Task: Use iCloud Album Sharing to collaborate on a community mural project.
Action: Mouse moved to (354, 239)
Screenshot: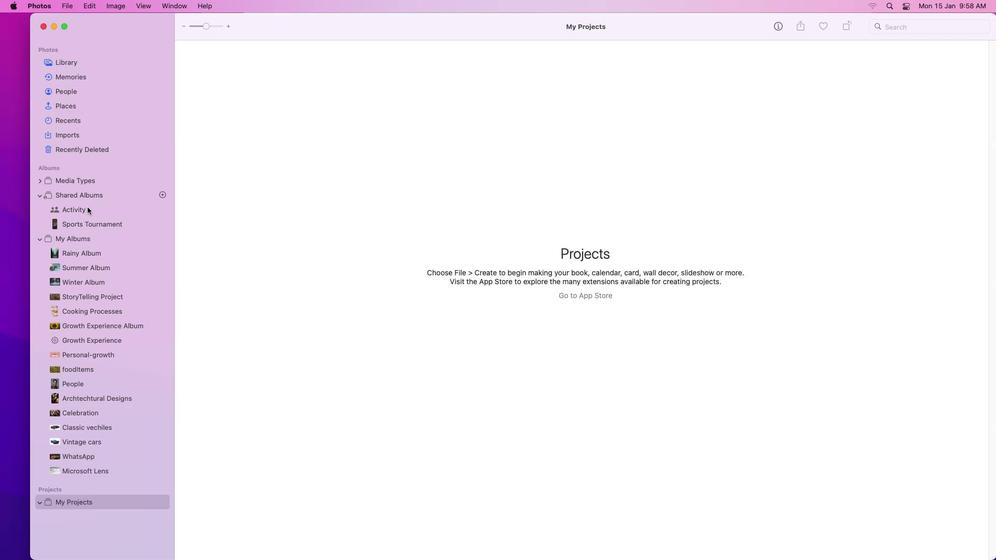 
Action: Mouse scrolled (354, 239) with delta (0, 0)
Screenshot: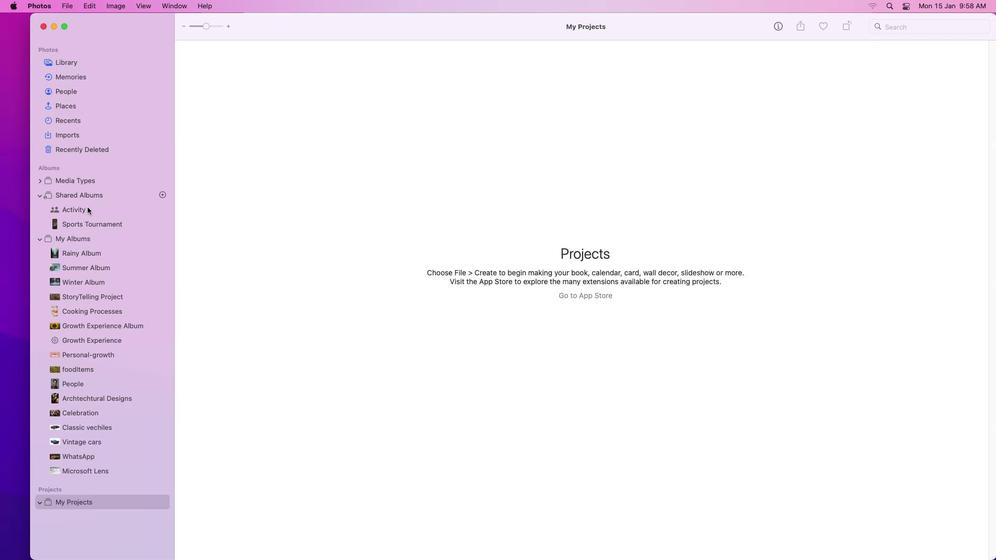 
Action: Mouse scrolled (354, 239) with delta (0, 0)
Screenshot: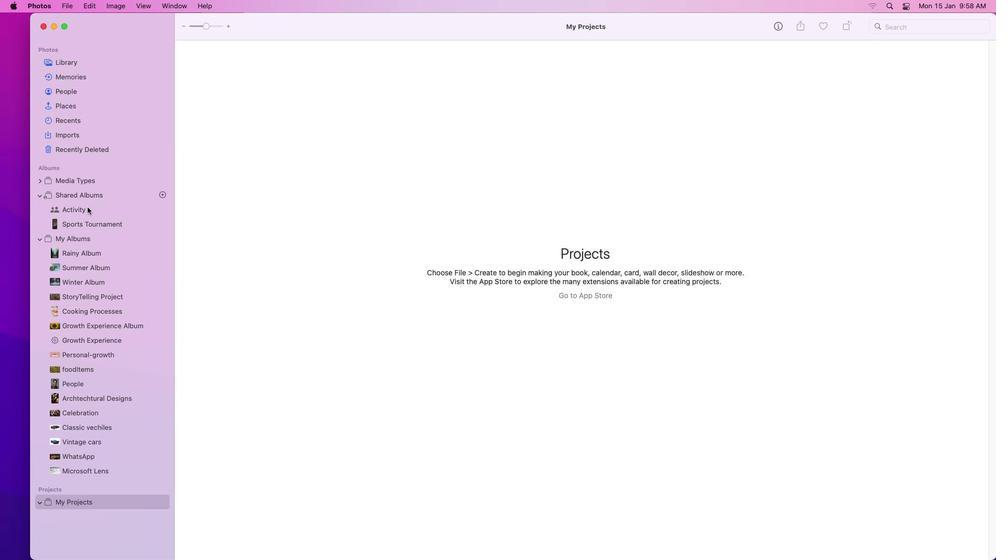 
Action: Mouse scrolled (354, 239) with delta (0, 0)
Screenshot: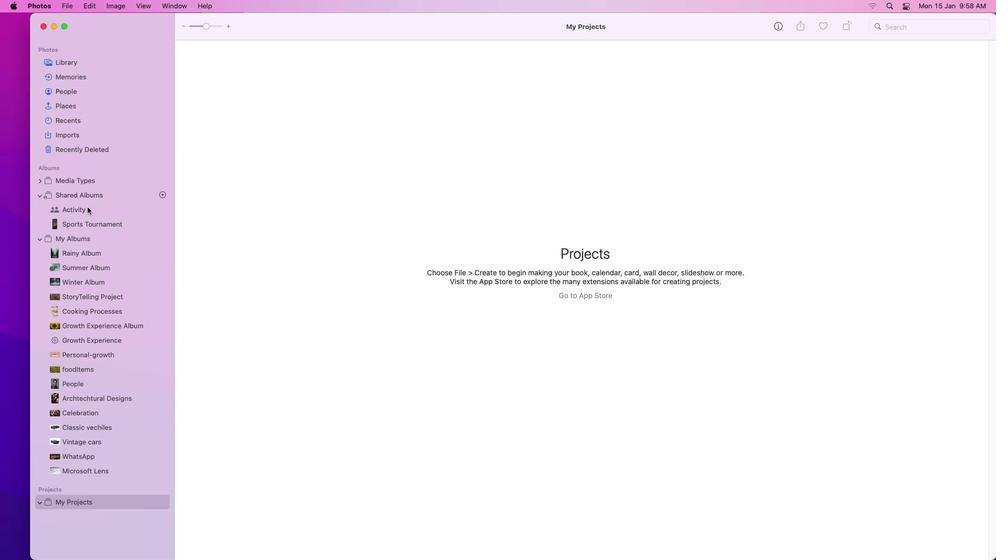 
Action: Mouse scrolled (354, 239) with delta (0, 1)
Screenshot: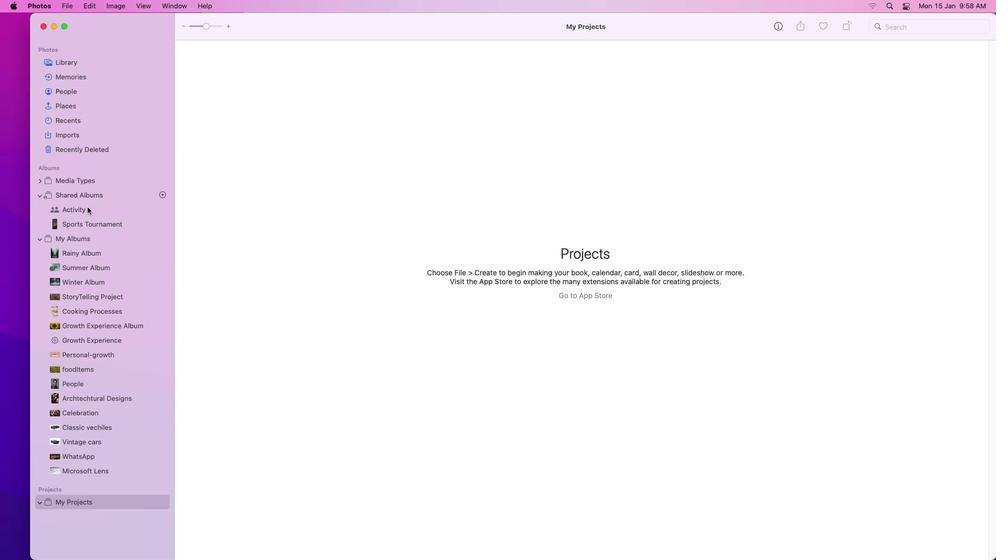 
Action: Mouse scrolled (354, 239) with delta (0, 1)
Screenshot: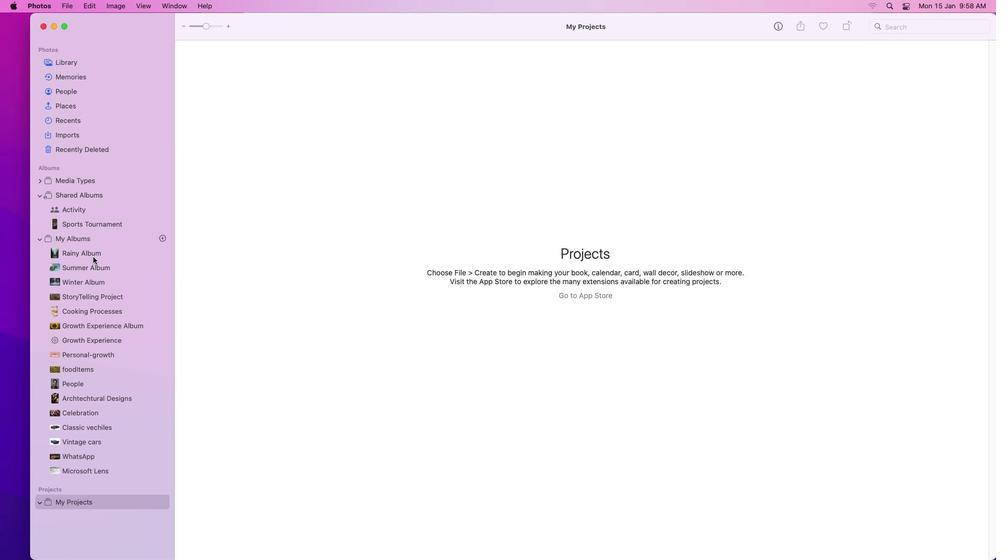 
Action: Mouse scrolled (354, 239) with delta (0, 2)
Screenshot: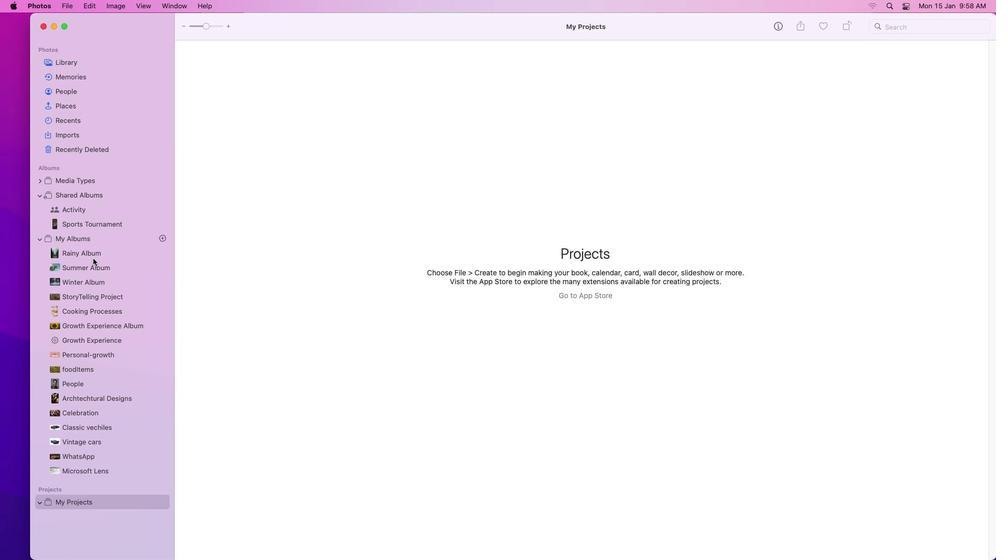 
Action: Mouse moved to (99, 136)
Screenshot: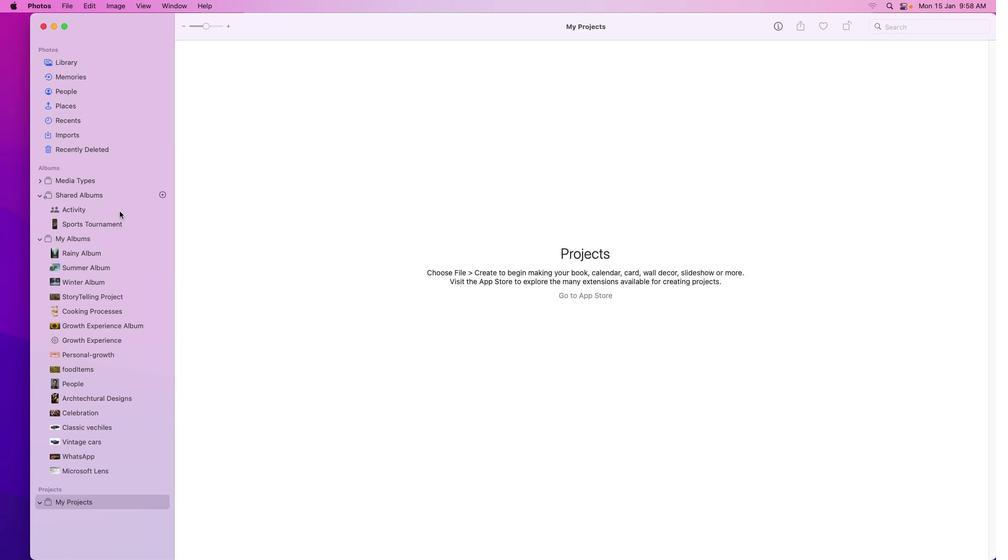 
Action: Mouse pressed left at (99, 136)
Screenshot: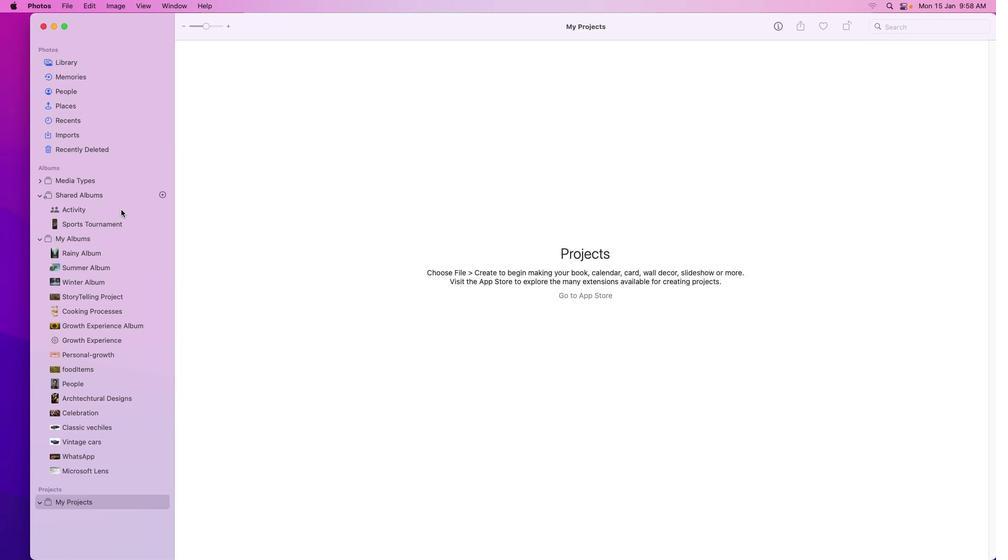 
Action: Mouse moved to (159, 191)
Screenshot: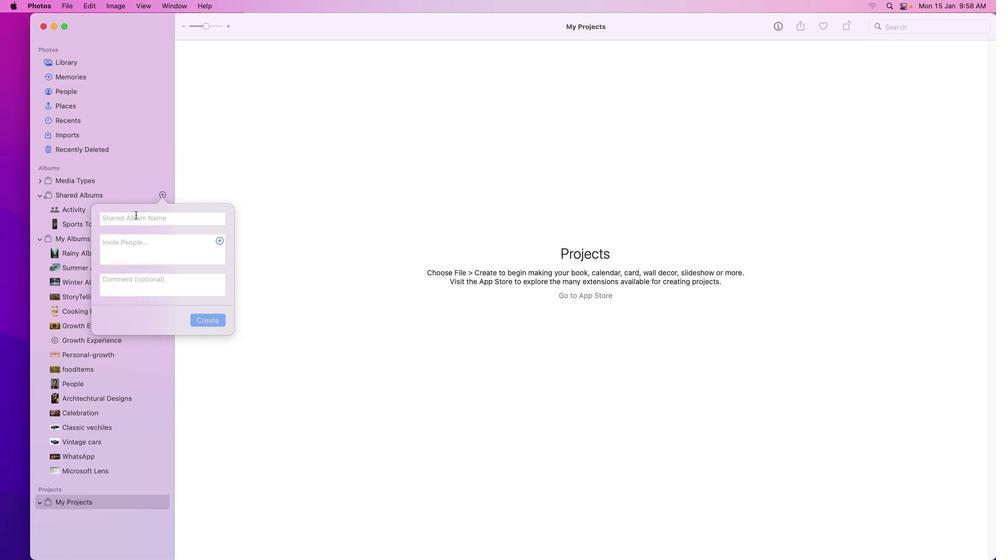 
Action: Mouse pressed left at (159, 191)
Screenshot: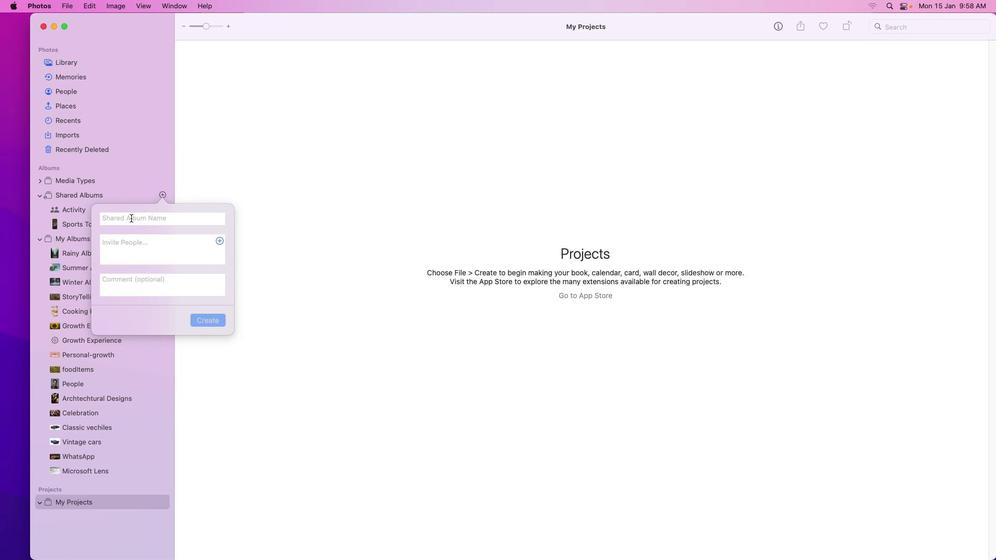 
Action: Mouse moved to (128, 218)
Screenshot: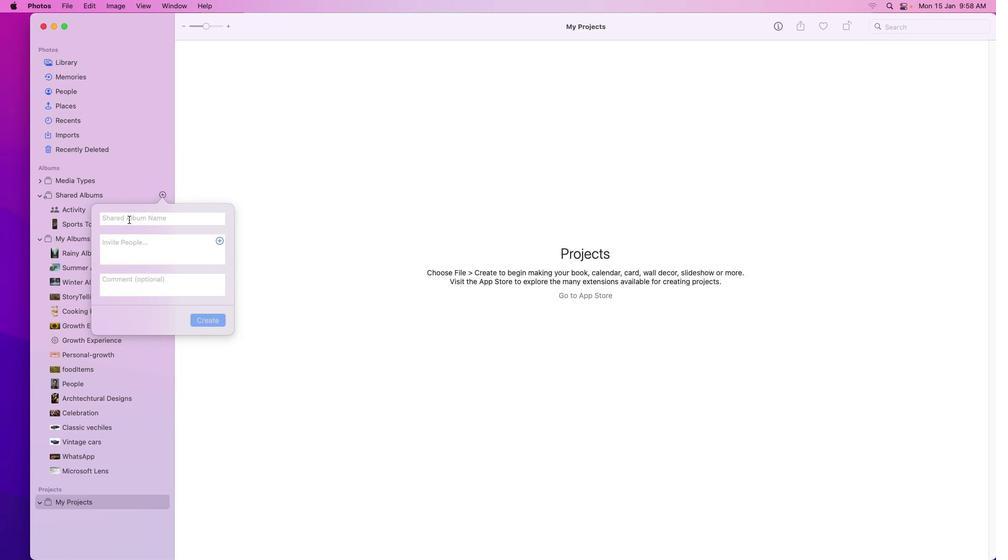 
Action: Mouse pressed left at (128, 218)
Screenshot: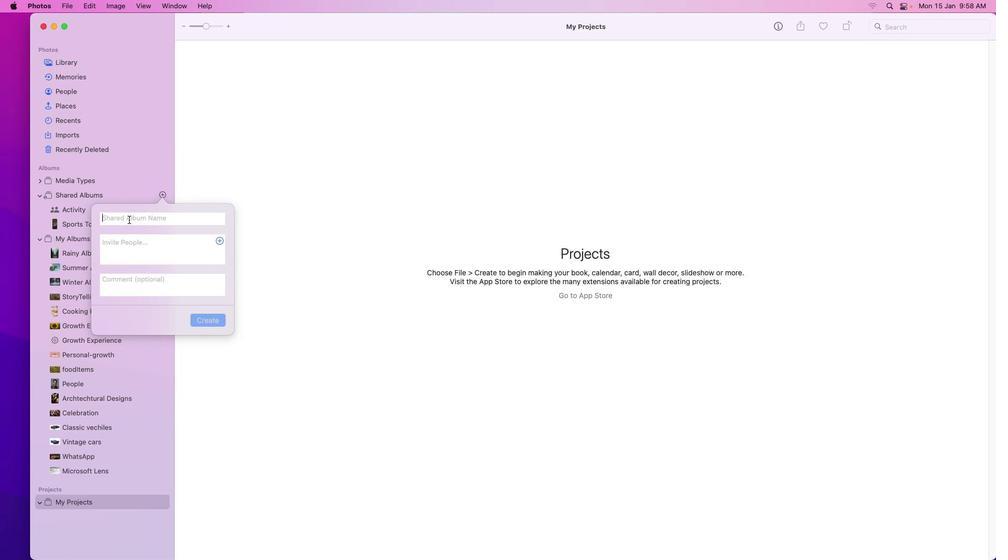 
Action: Key pressed Key.shift_r'C''o''m''m''u''n''i''t''y'Key.spaceKey.shift'M''o''r''a''l'Key.spaceKey.shift'P'Key.backspace
Screenshot: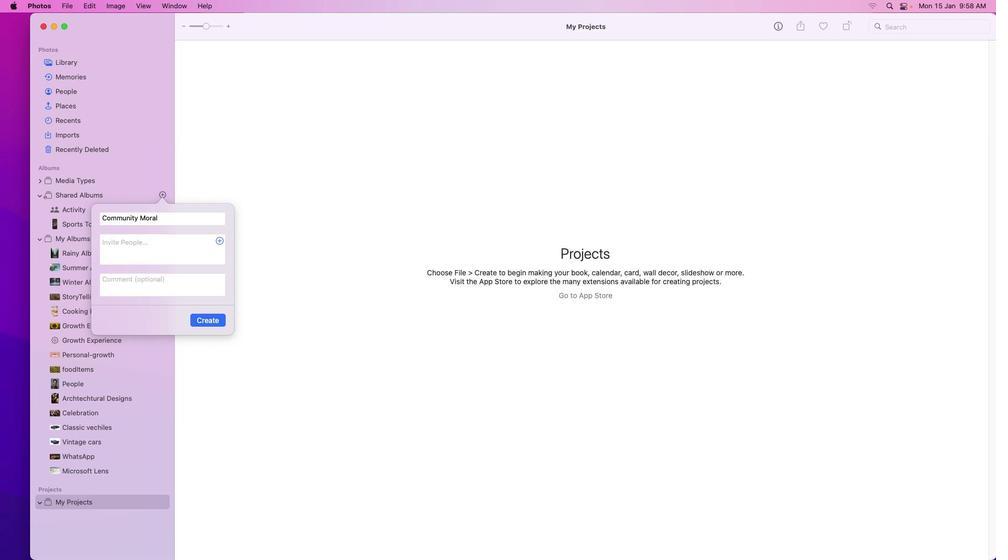 
Action: Mouse moved to (158, 245)
Screenshot: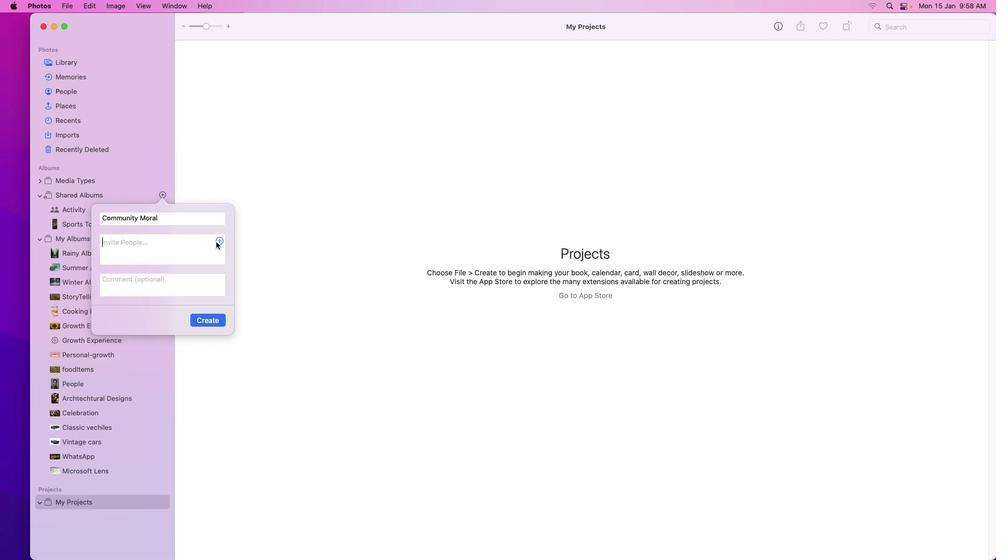 
Action: Mouse pressed left at (158, 245)
Screenshot: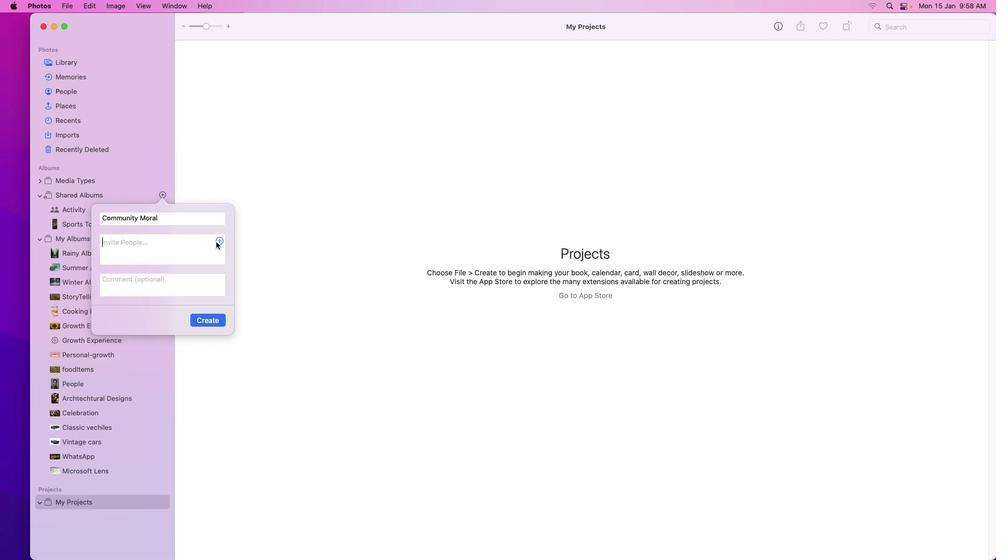 
Action: Mouse moved to (168, 237)
Screenshot: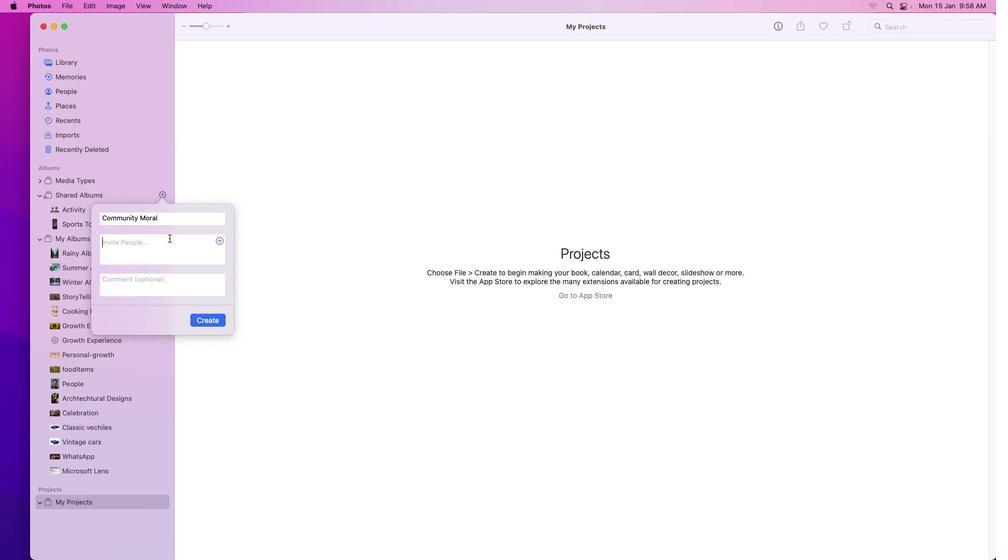 
Action: Key pressed Key.shift_r'A''s''i''f'
Screenshot: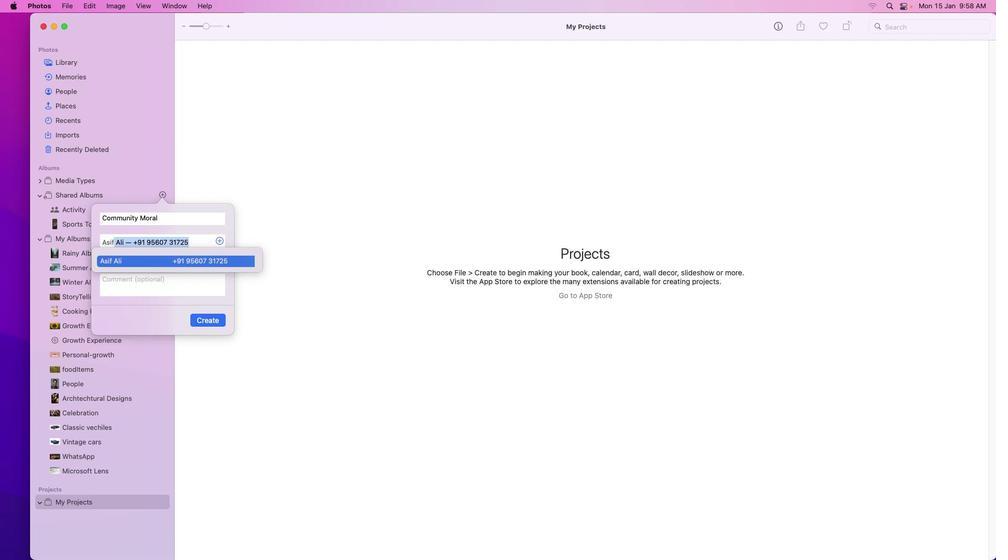 
Action: Mouse moved to (157, 257)
Screenshot: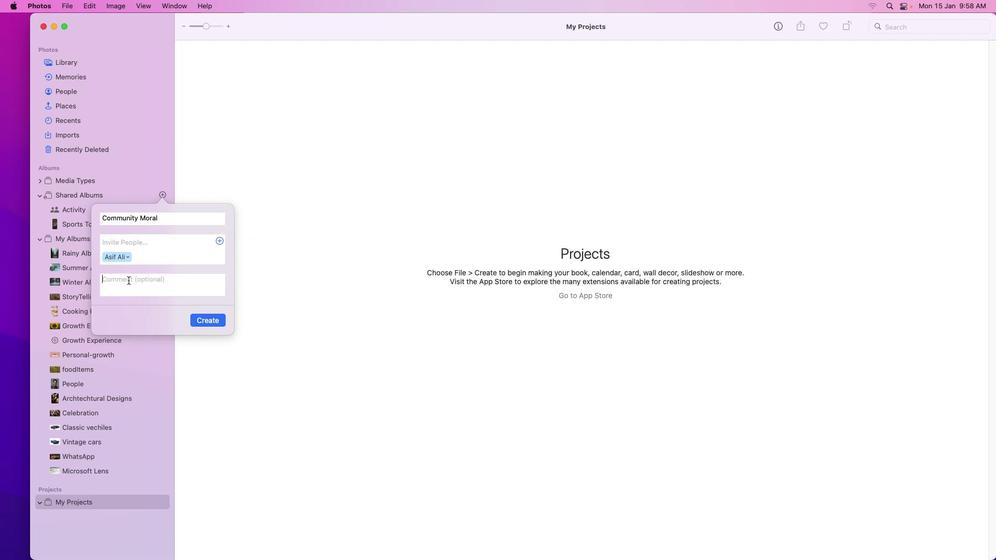 
Action: Mouse pressed left at (157, 257)
Screenshot: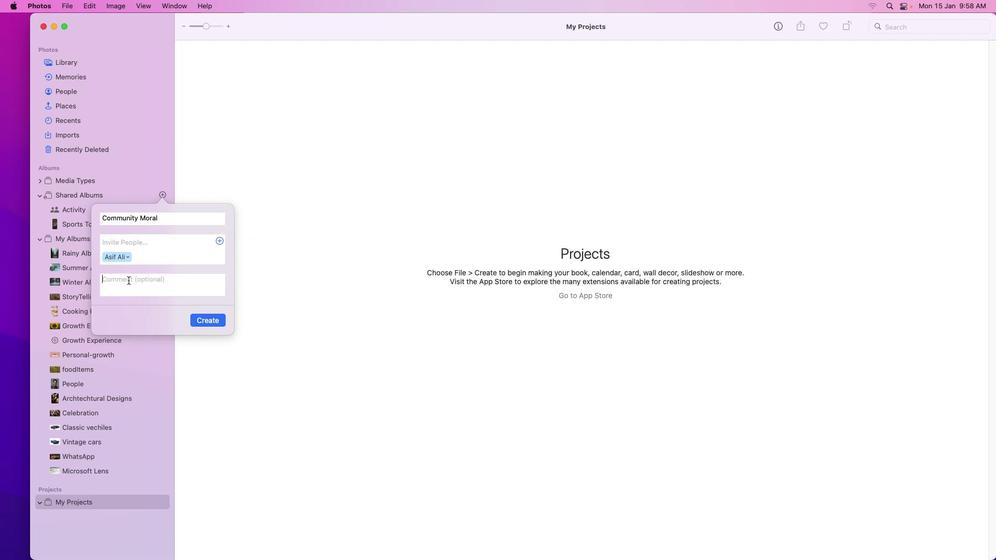 
Action: Mouse moved to (127, 279)
Screenshot: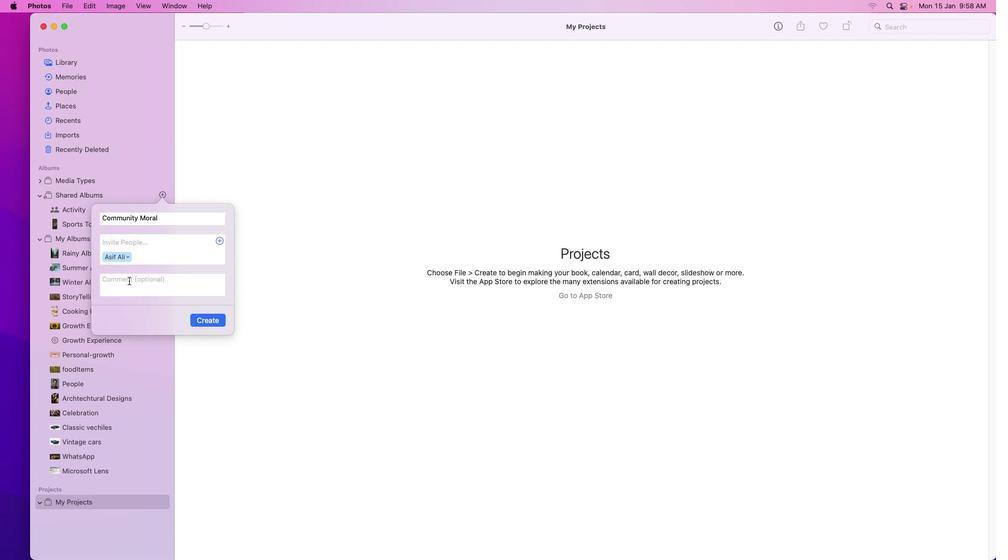 
Action: Mouse pressed left at (127, 279)
Screenshot: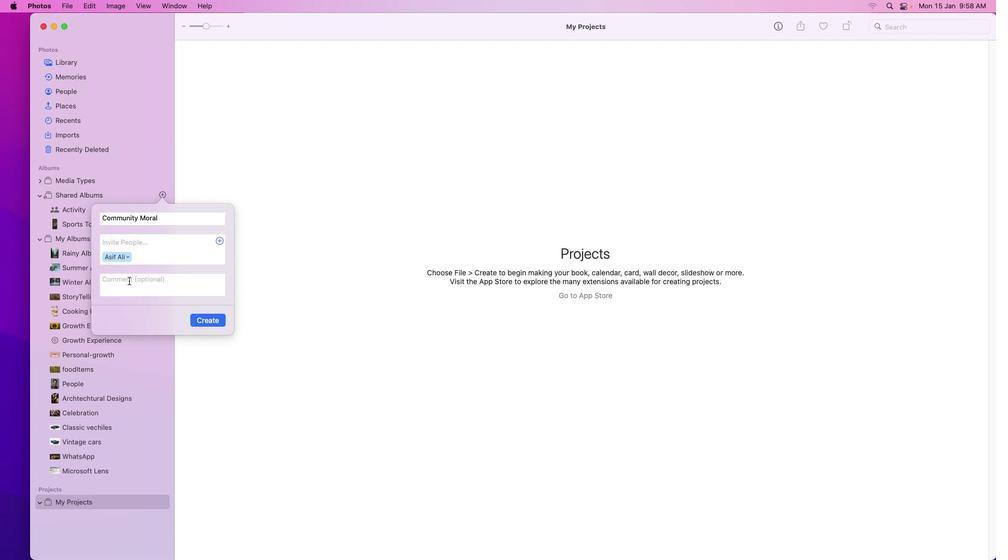 
Action: Mouse moved to (128, 279)
Screenshot: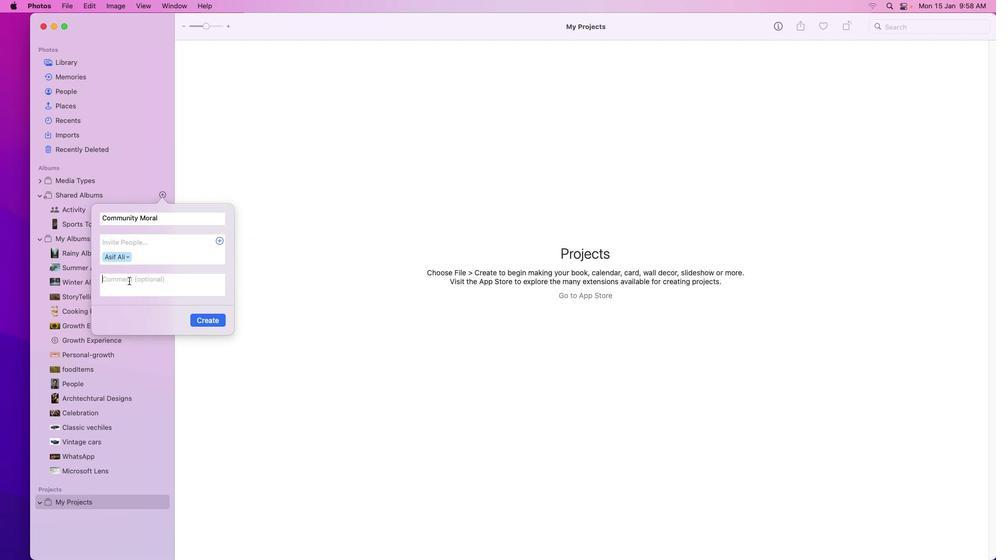 
Action: Key pressed Key.shift'H''e''l''l''o'Key.spaceKey.shift_r'F''r''i''e''n''d''s'Key.space't''h''i''s'Key.space't'Key.backspace'i''s'Key.space'c''o''m''m''u''n''i''t''y'Key.space'm''o''r''a''l'Key.space'p''r''o''j''e''c''t'
Screenshot: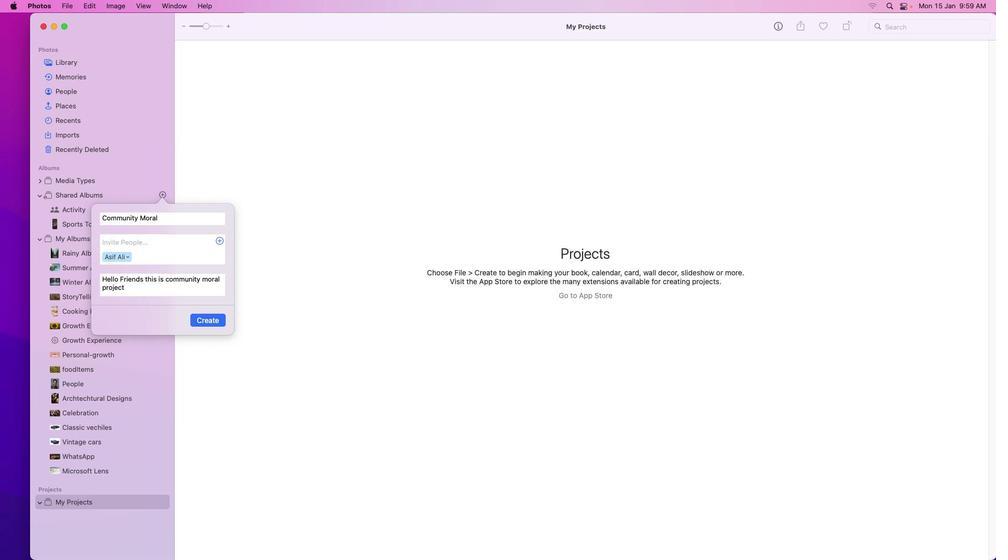 
Action: Mouse moved to (203, 319)
Screenshot: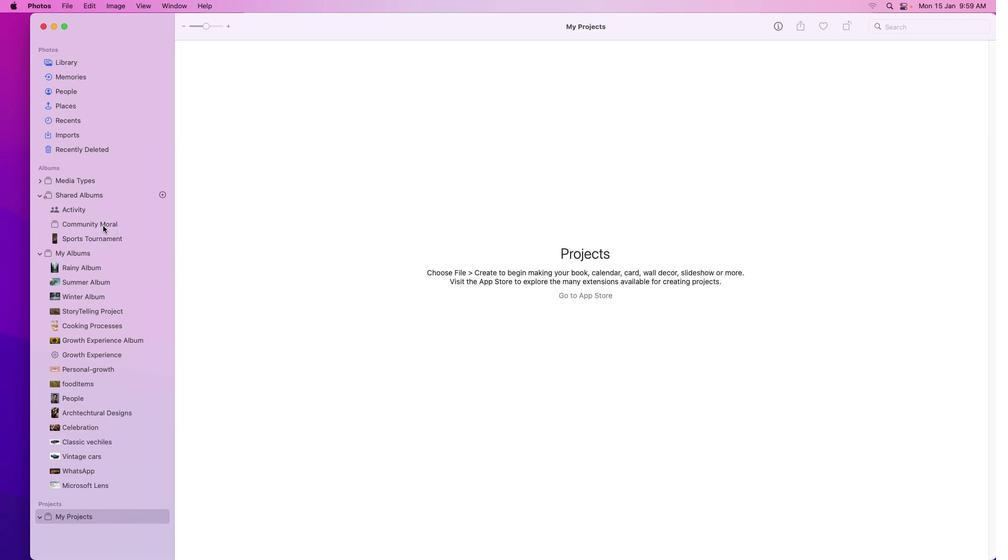 
Action: Mouse pressed left at (203, 319)
Screenshot: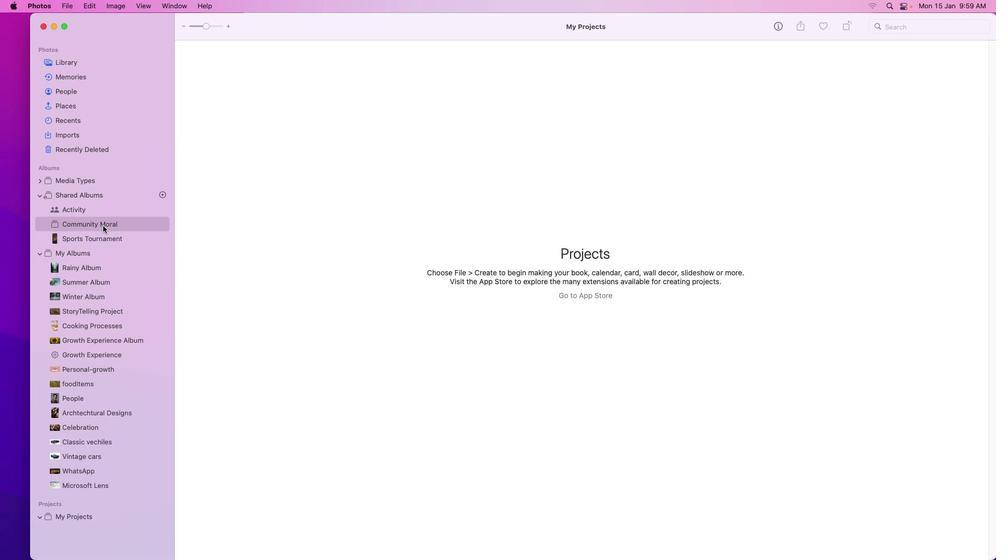 
Action: Mouse moved to (101, 224)
Screenshot: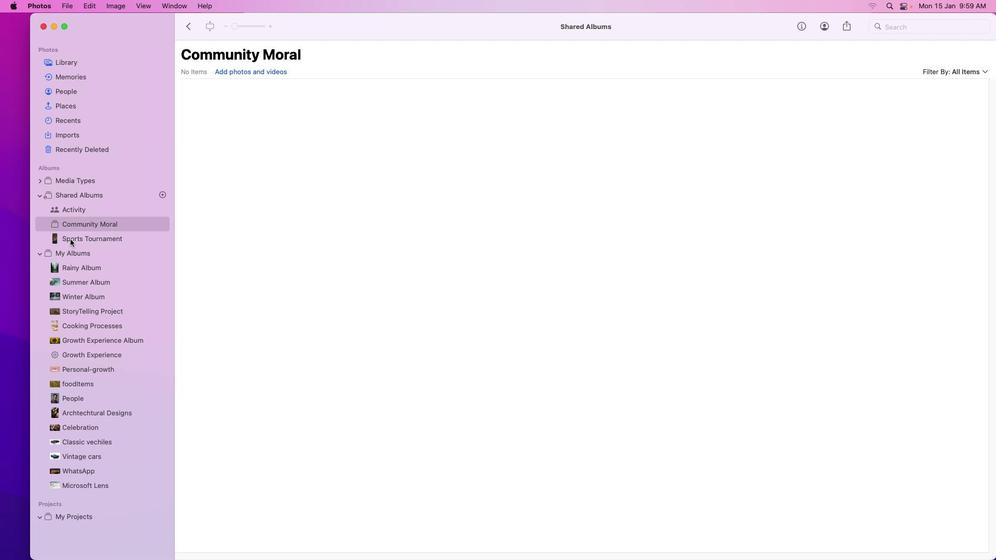 
Action: Mouse pressed left at (101, 224)
Screenshot: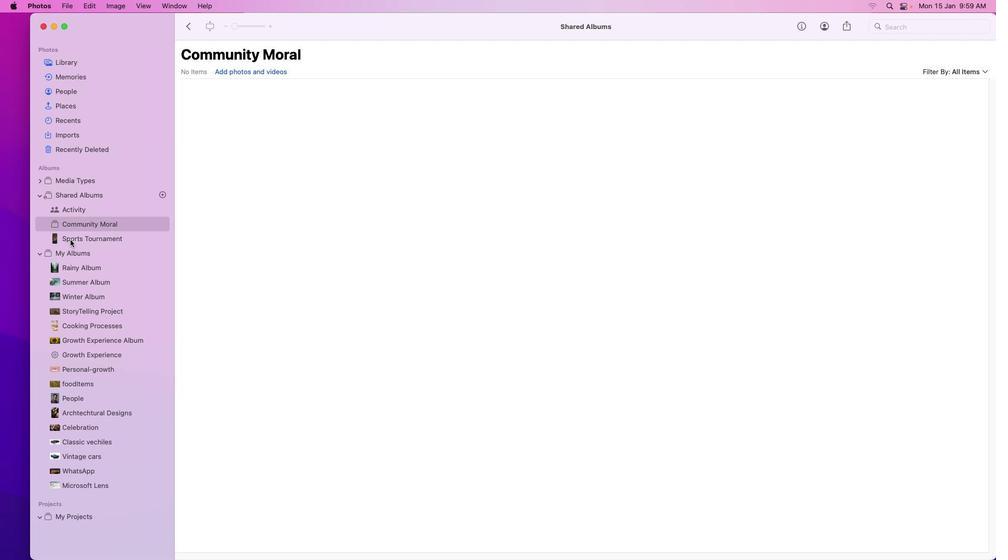
Action: Mouse moved to (69, 63)
Screenshot: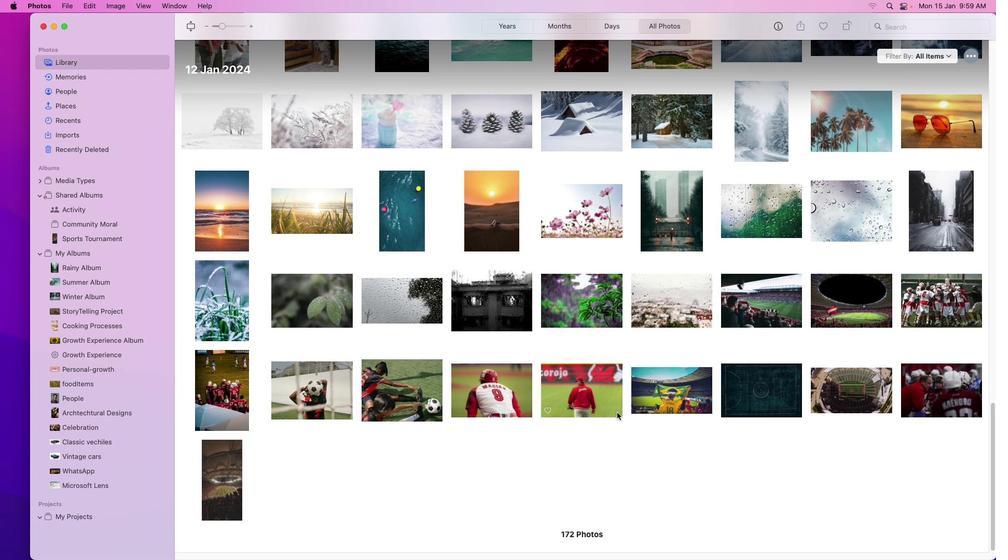 
Action: Mouse pressed left at (69, 63)
Screenshot: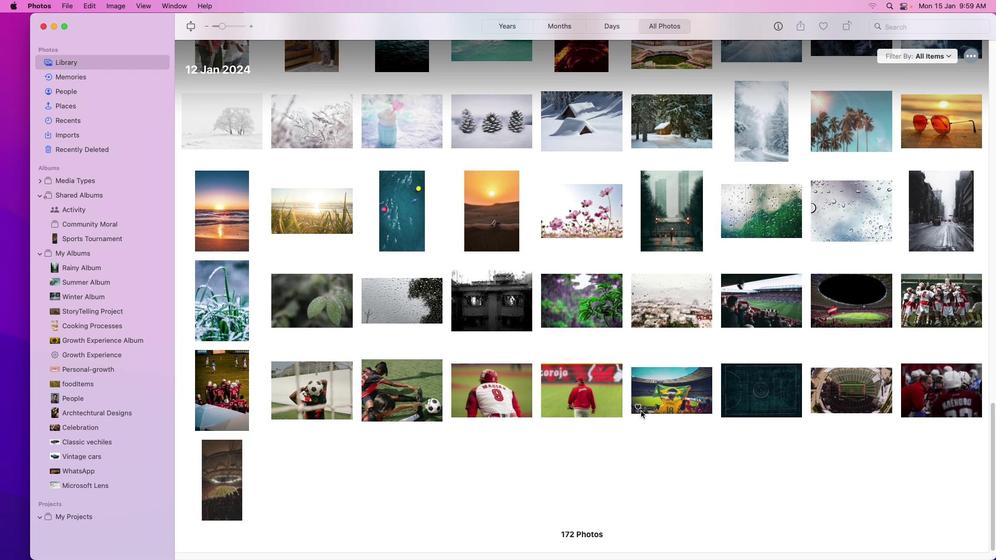 
Action: Mouse moved to (454, 298)
Screenshot: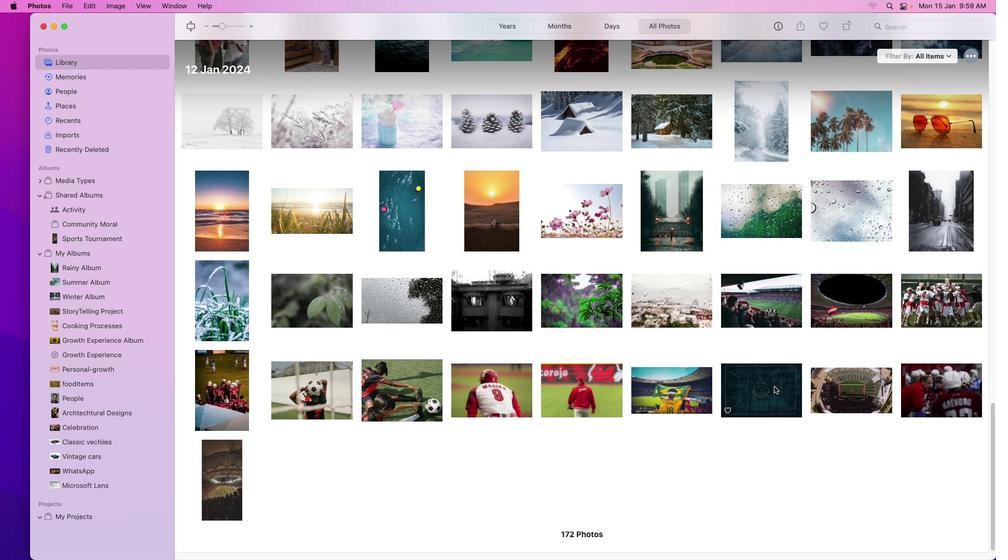 
Action: Mouse scrolled (454, 298) with delta (0, -1)
Screenshot: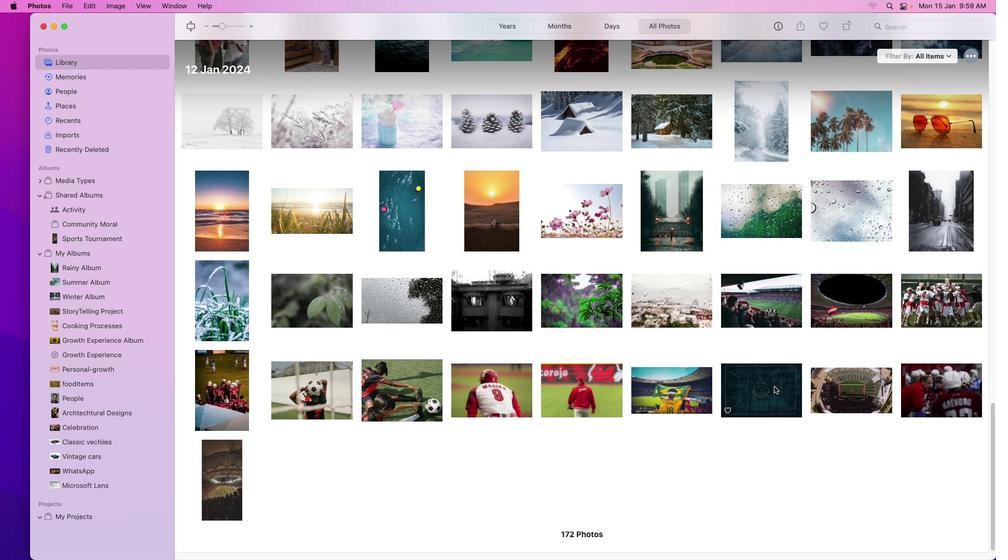 
Action: Mouse moved to (455, 303)
Screenshot: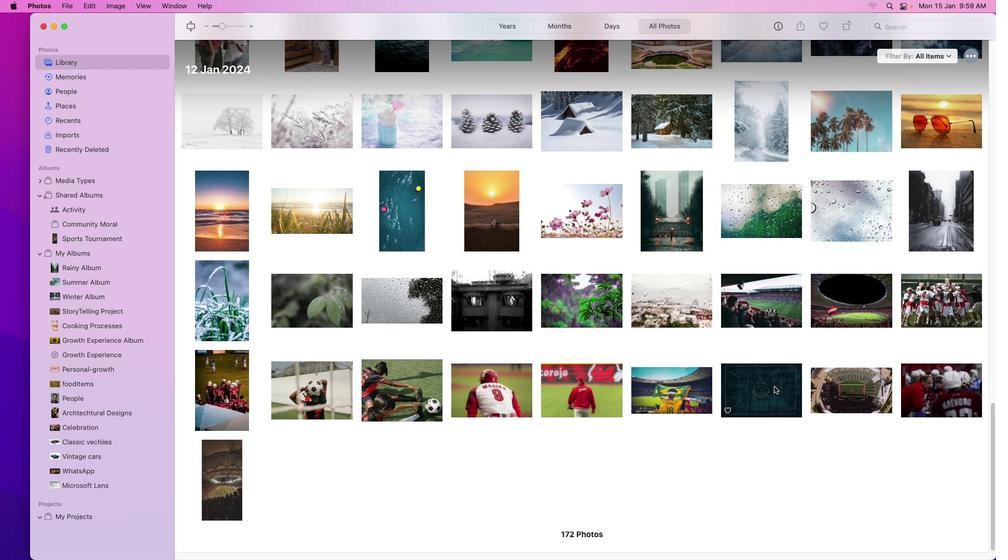 
Action: Mouse scrolled (455, 303) with delta (0, -1)
Screenshot: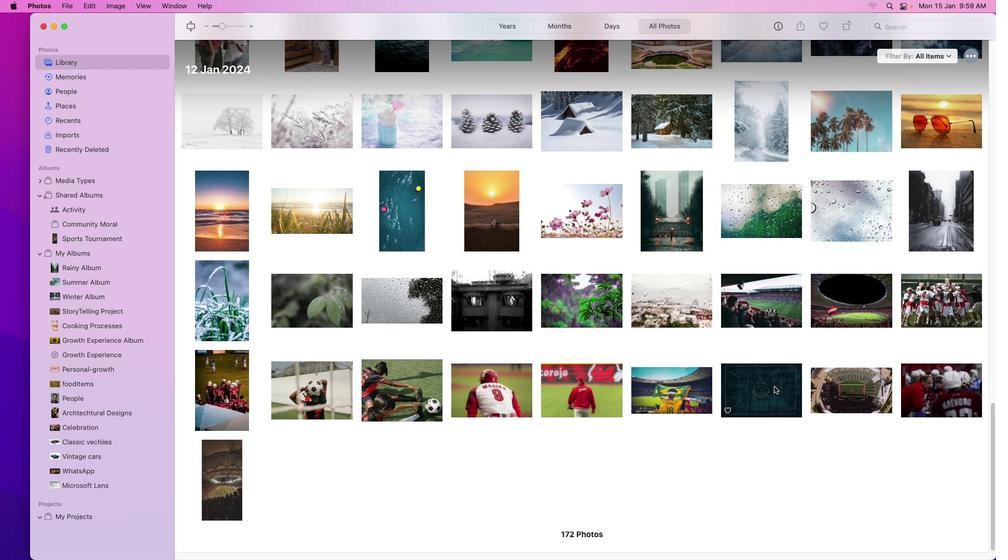 
Action: Mouse moved to (456, 305)
Screenshot: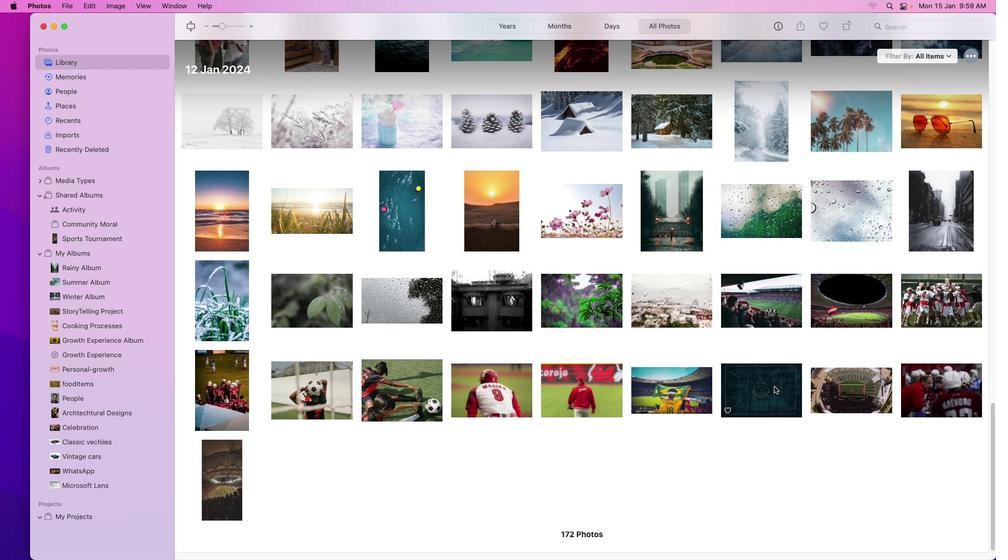
Action: Mouse scrolled (456, 305) with delta (0, -2)
Screenshot: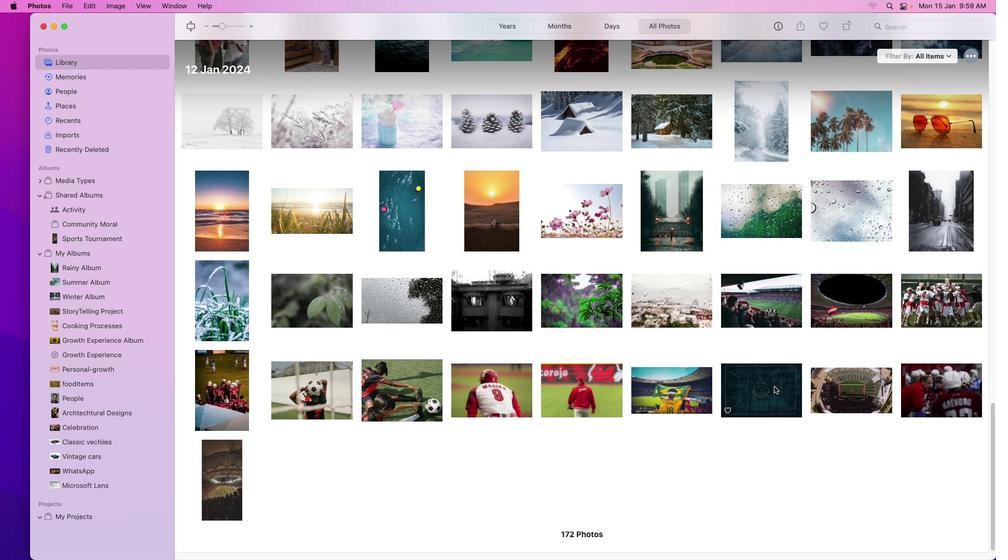 
Action: Mouse moved to (456, 307)
Screenshot: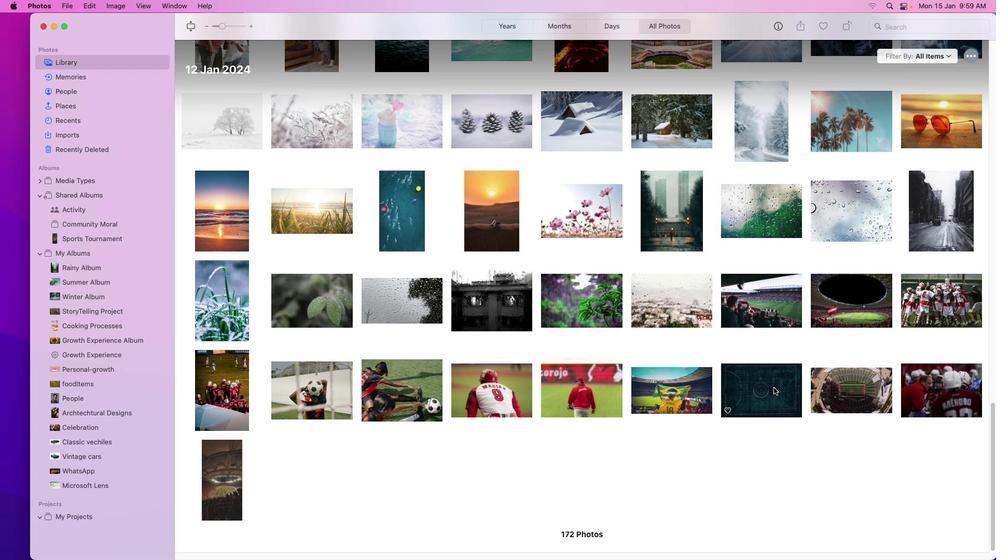 
Action: Mouse scrolled (456, 307) with delta (0, -2)
Screenshot: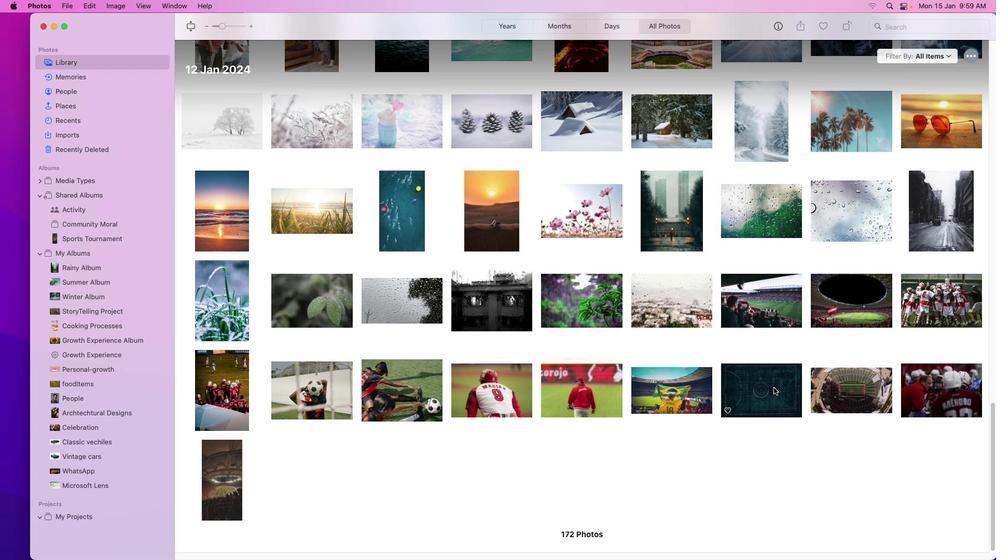 
Action: Mouse moved to (457, 310)
Screenshot: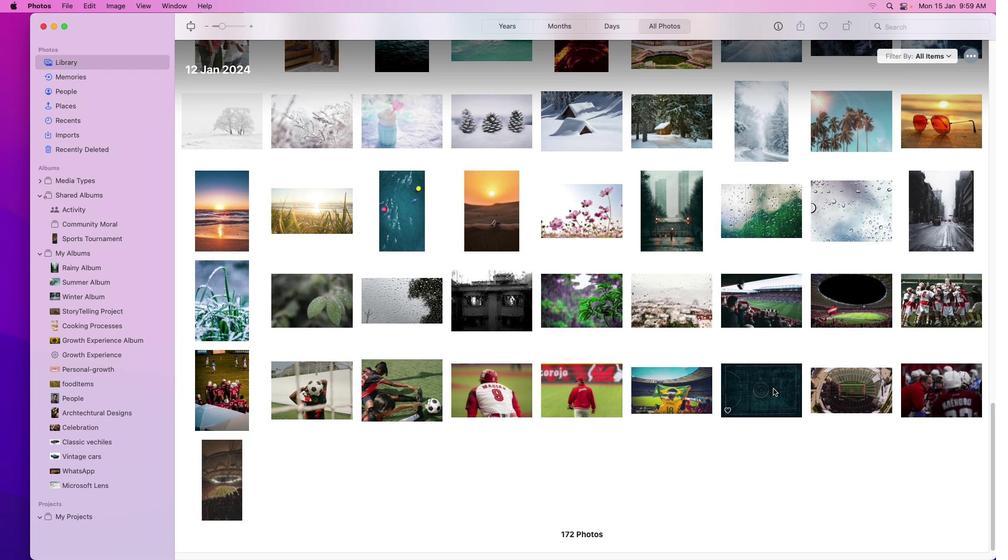 
Action: Mouse scrolled (457, 310) with delta (0, -3)
Screenshot: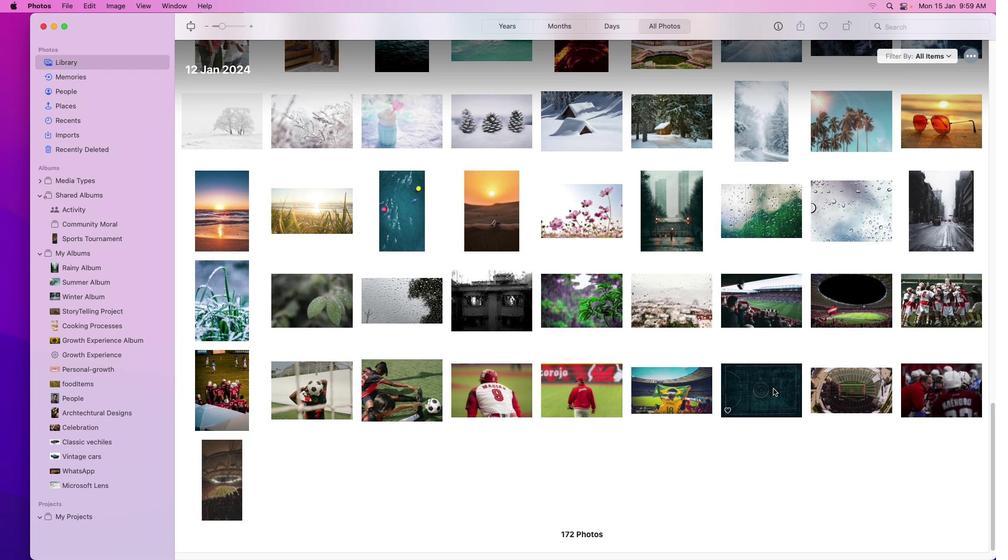 
Action: Mouse moved to (457, 312)
Screenshot: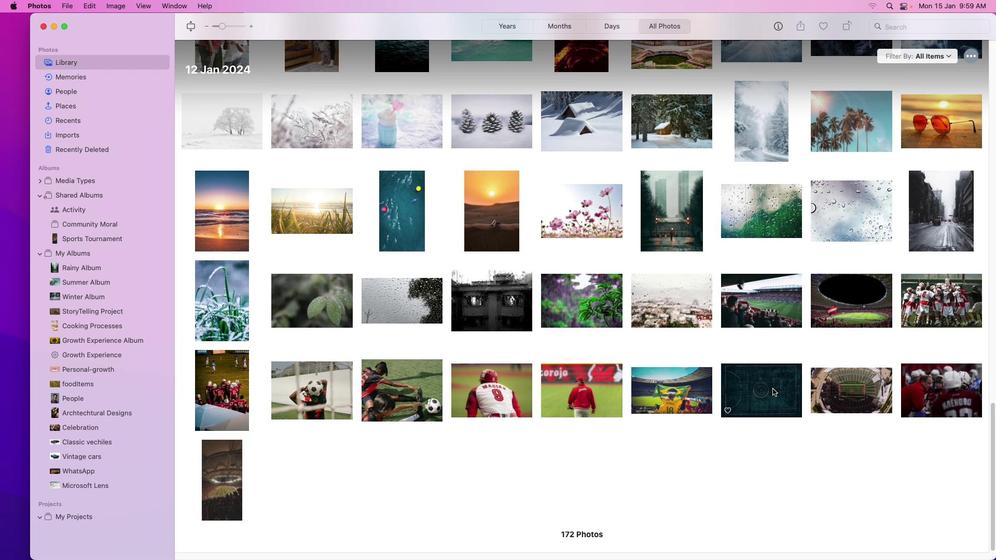 
Action: Mouse scrolled (457, 312) with delta (0, -3)
Screenshot: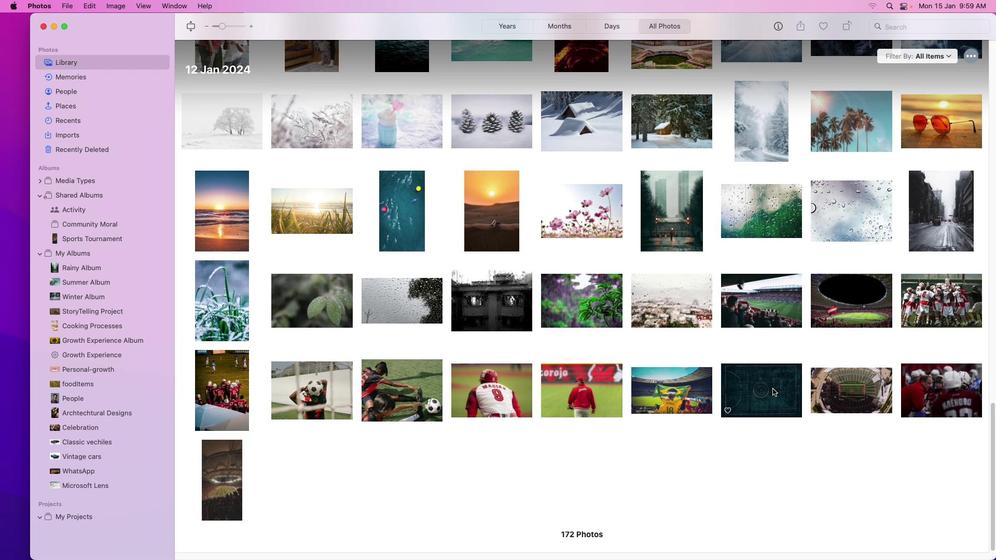 
Action: Mouse moved to (555, 279)
Screenshot: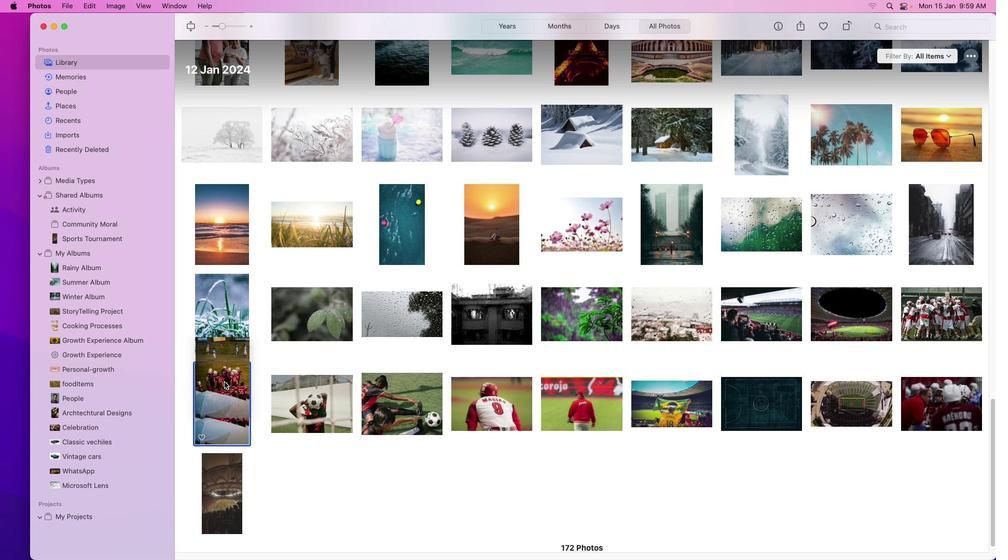 
Action: Mouse scrolled (555, 279) with delta (0, 0)
Screenshot: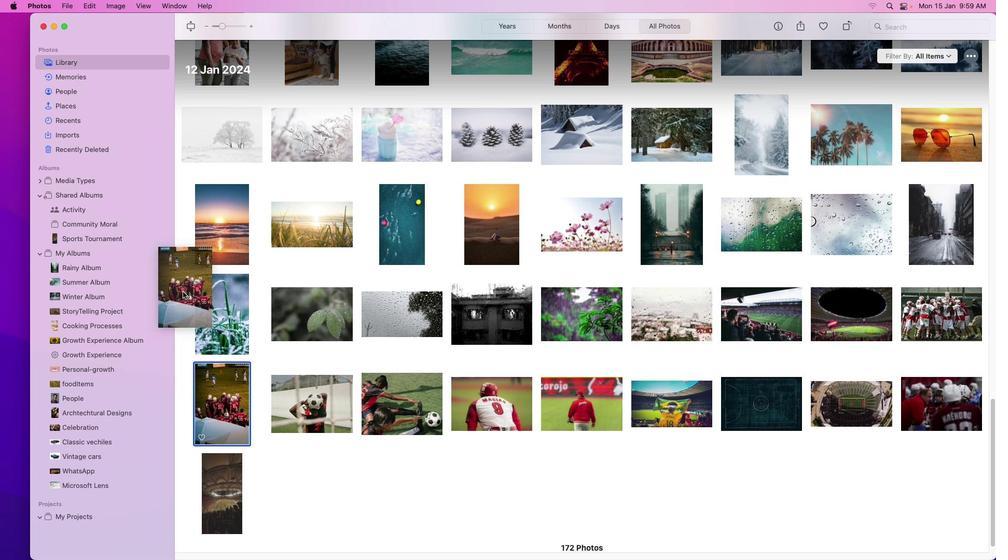 
Action: Mouse scrolled (555, 279) with delta (0, 0)
Screenshot: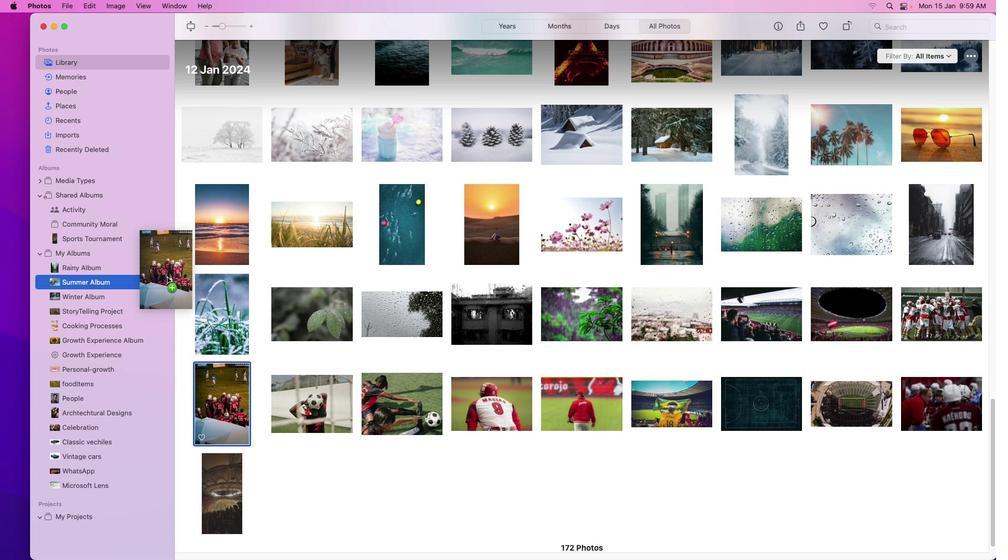 
Action: Mouse scrolled (555, 279) with delta (0, 0)
Screenshot: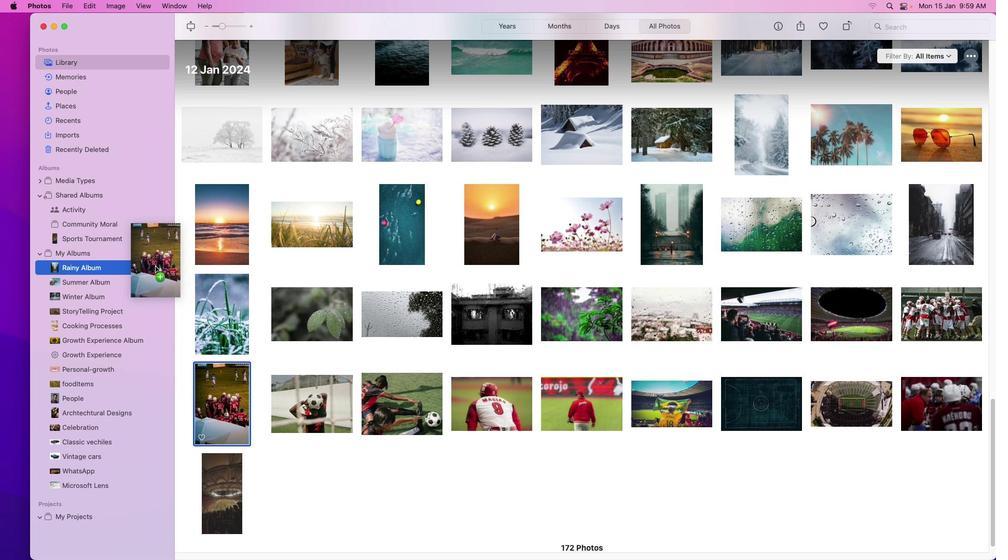 
Action: Mouse moved to (223, 411)
Screenshot: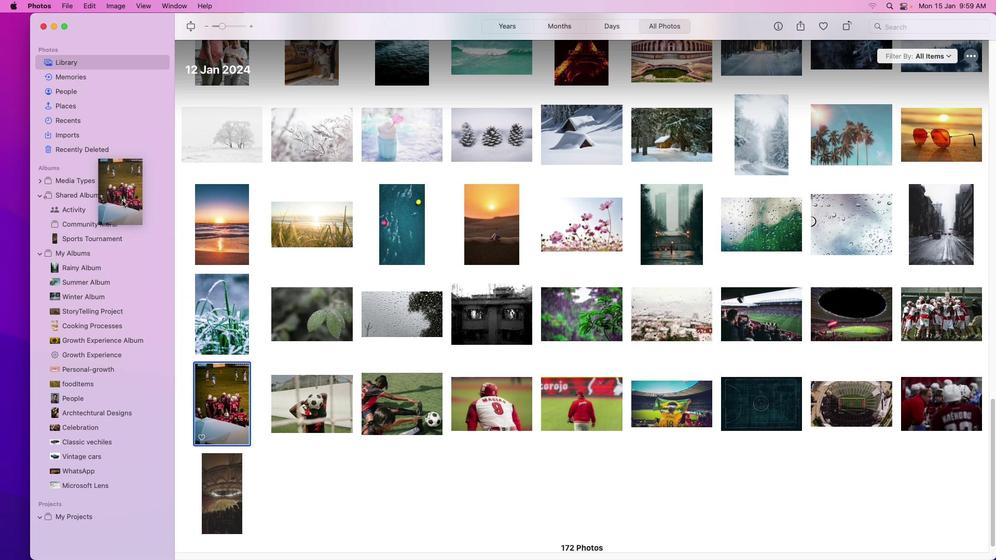 
Action: Mouse pressed left at (223, 411)
Screenshot: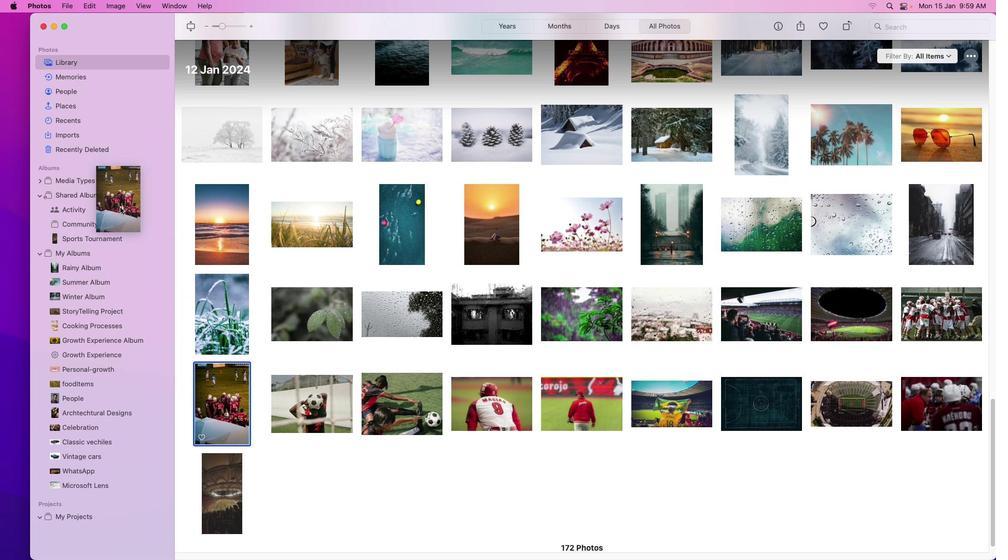 
Action: Mouse moved to (103, 229)
Screenshot: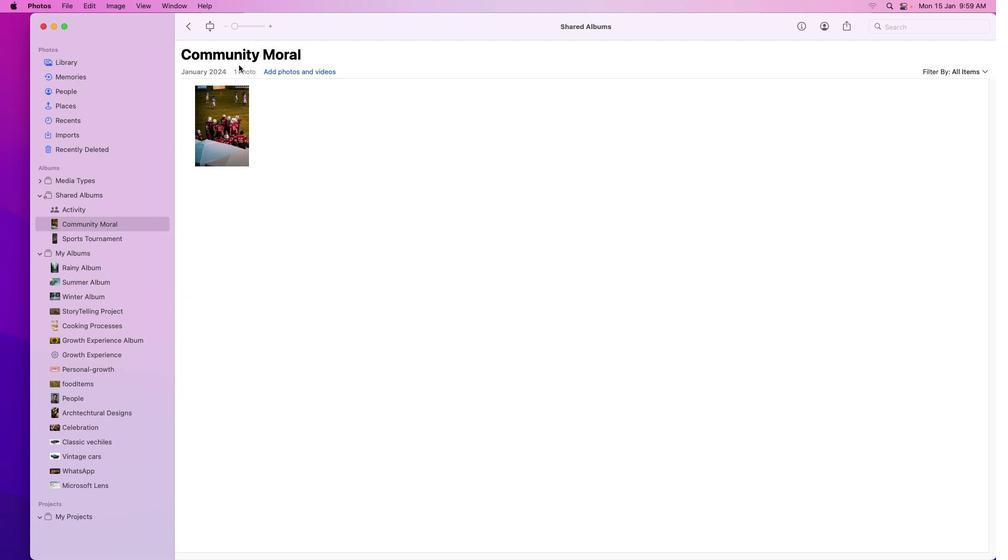 
Action: Mouse pressed left at (103, 229)
Screenshot: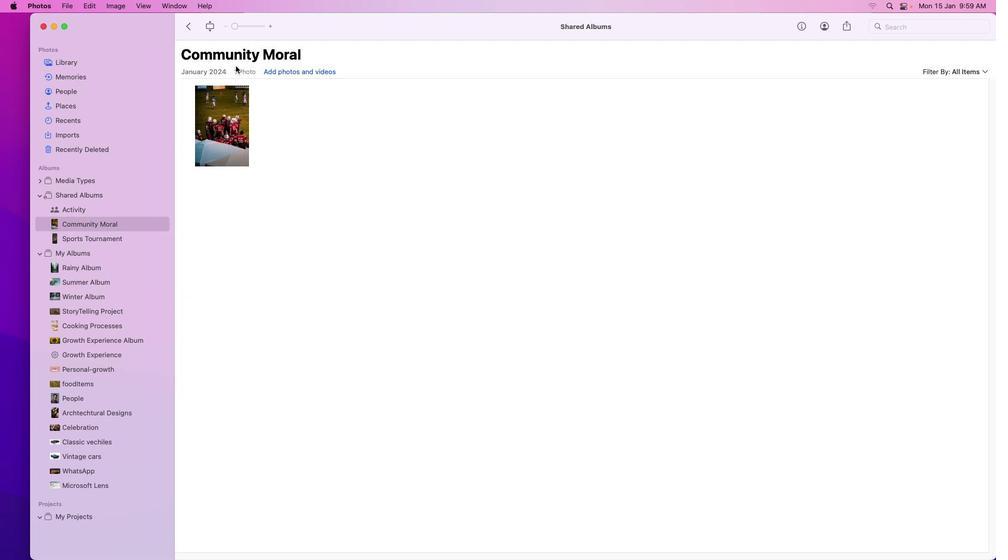 
Action: Mouse moved to (349, 257)
Screenshot: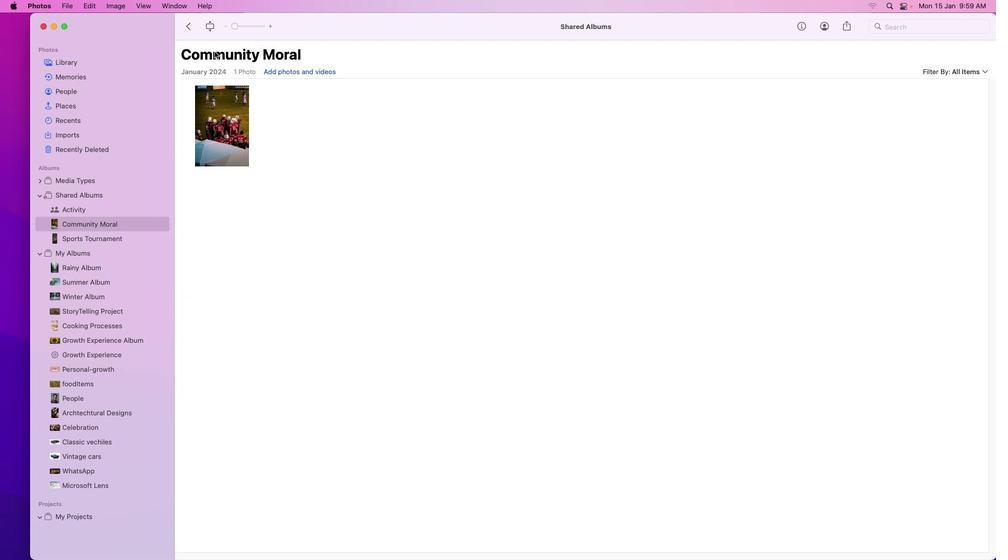 
Action: Mouse scrolled (349, 257) with delta (0, 0)
Screenshot: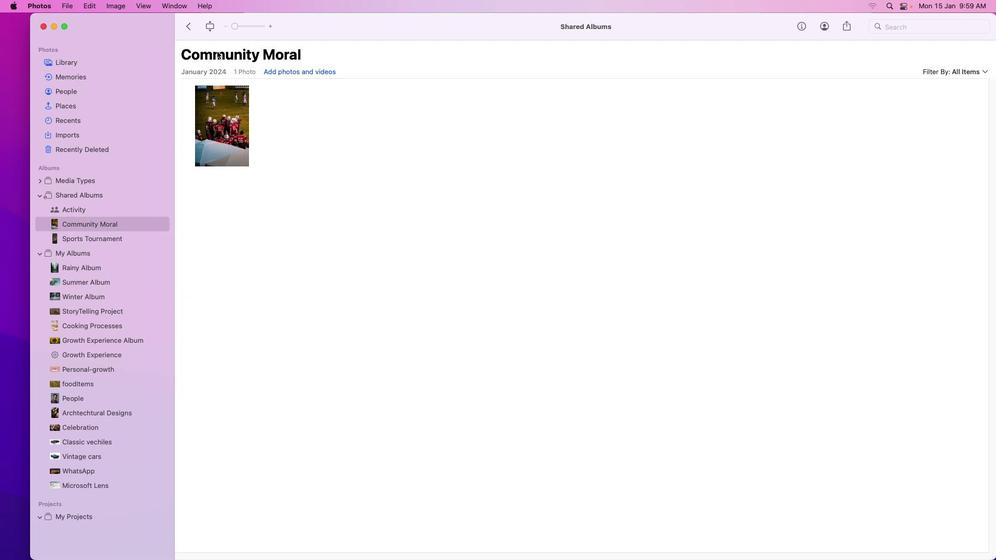 
Action: Mouse scrolled (349, 257) with delta (0, 0)
Screenshot: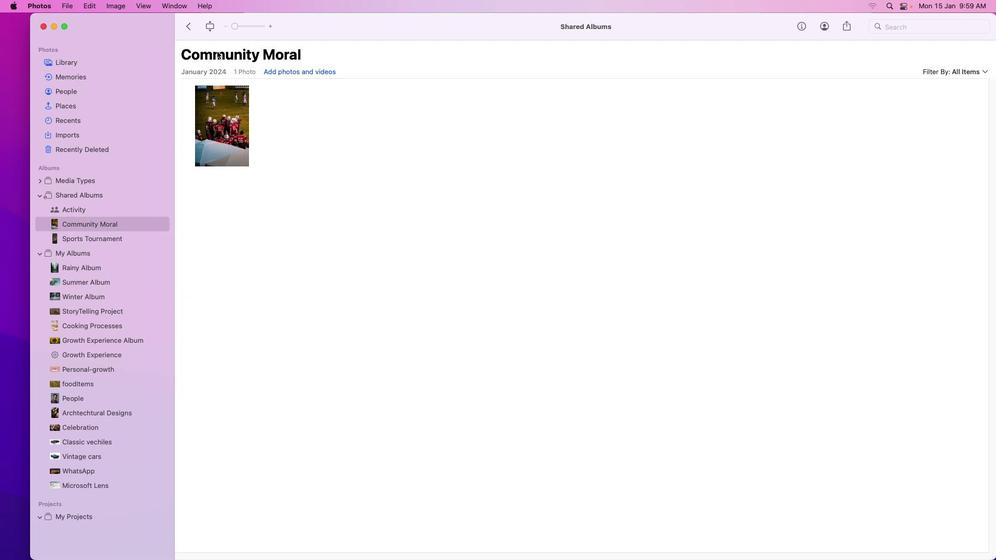 
Action: Mouse scrolled (349, 257) with delta (0, 0)
Screenshot: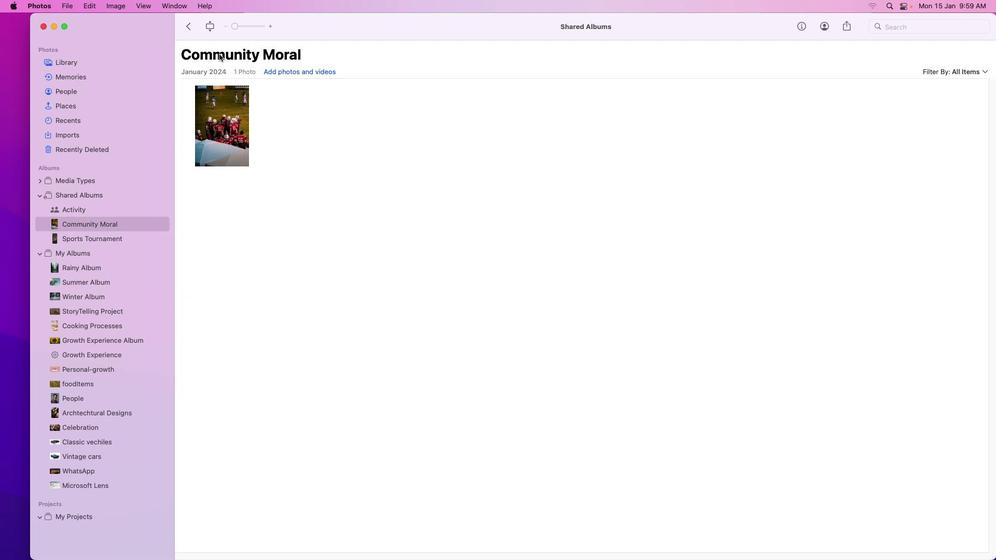 
Action: Mouse scrolled (349, 257) with delta (0, 1)
Screenshot: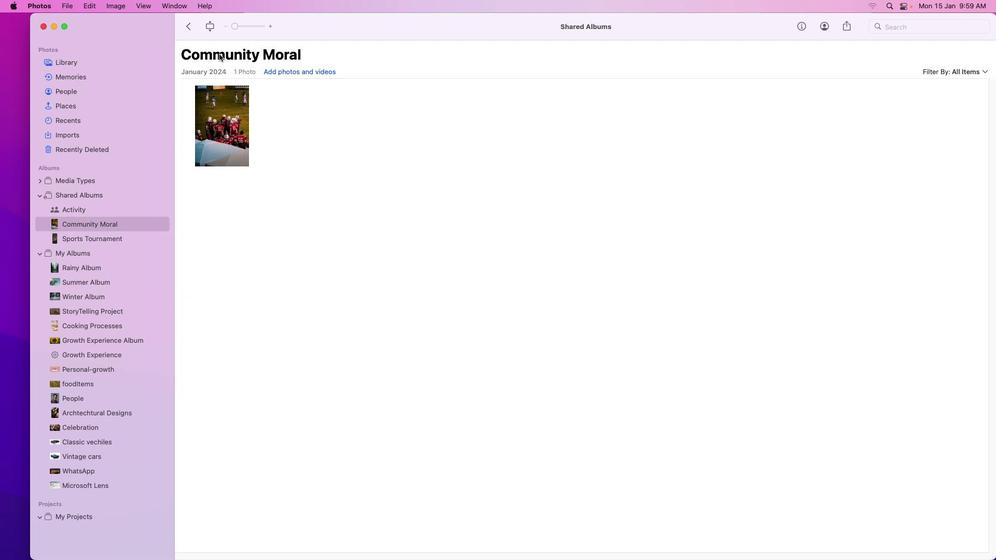 
Action: Mouse scrolled (349, 257) with delta (0, 2)
Screenshot: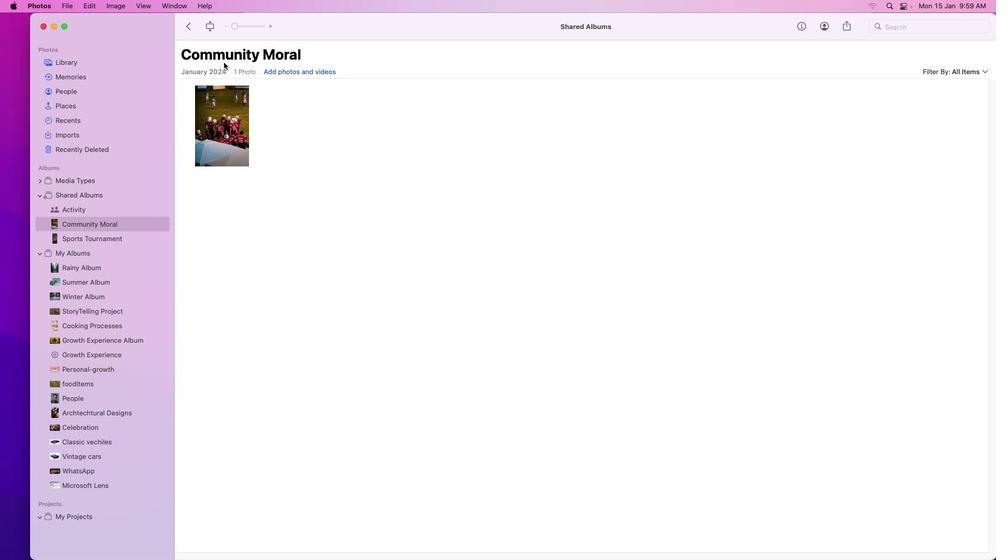 
Action: Mouse scrolled (349, 257) with delta (0, 2)
Screenshot: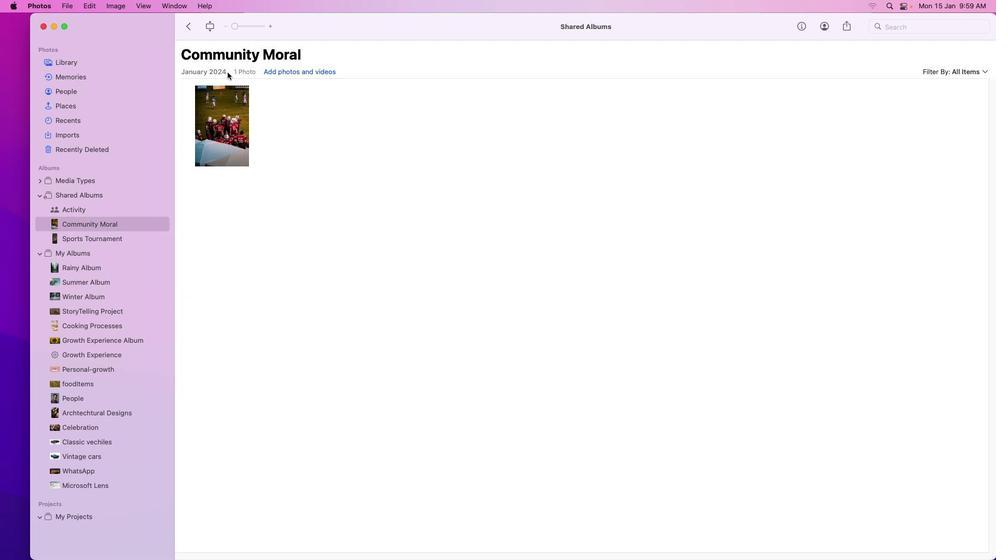 
Action: Mouse scrolled (349, 257) with delta (0, 2)
Screenshot: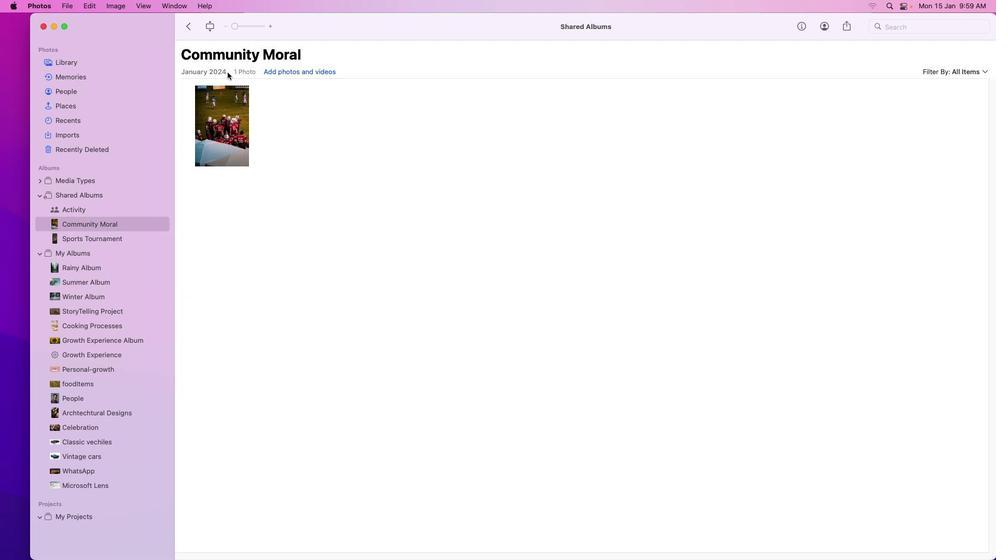 
Action: Mouse moved to (232, 95)
Screenshot: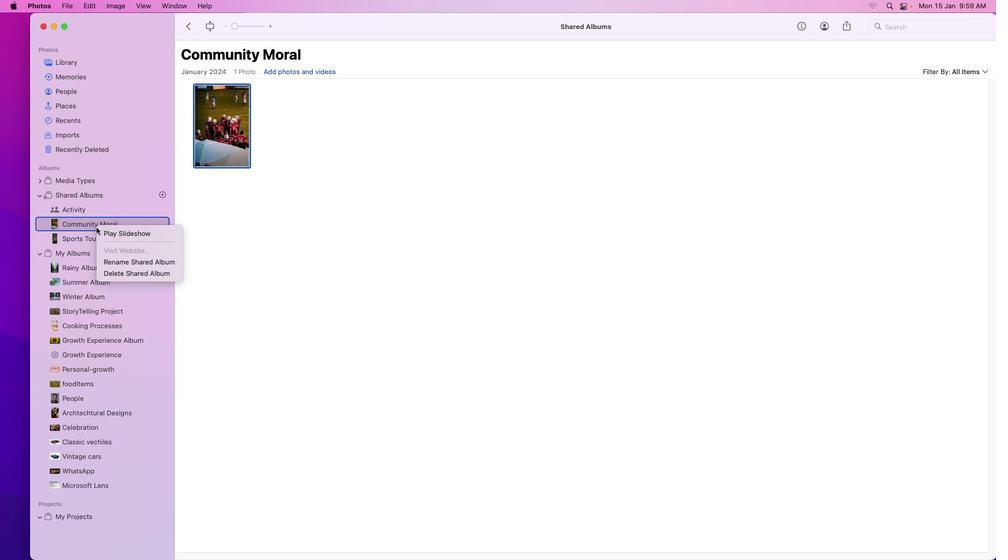 
Action: Mouse pressed left at (232, 95)
Screenshot: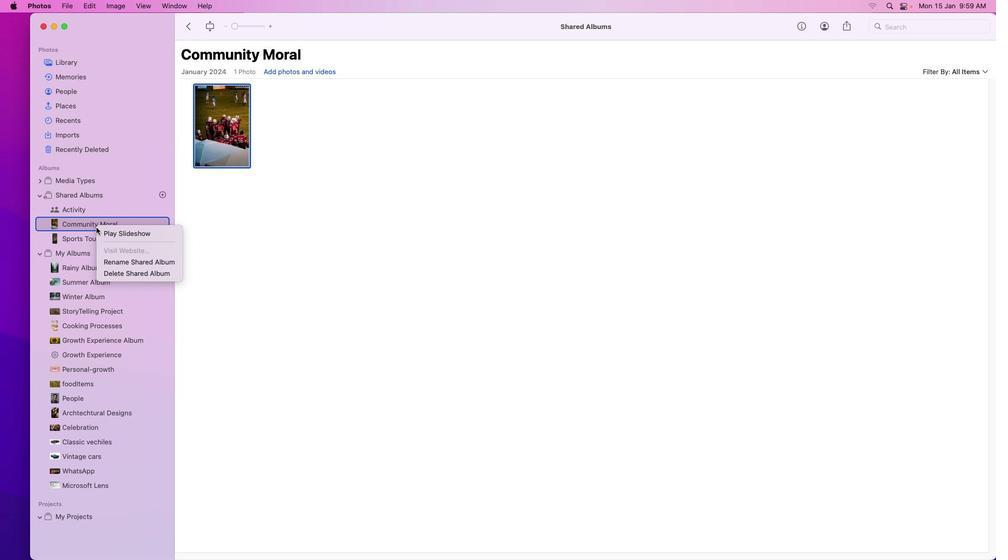 
Action: Mouse moved to (94, 226)
Screenshot: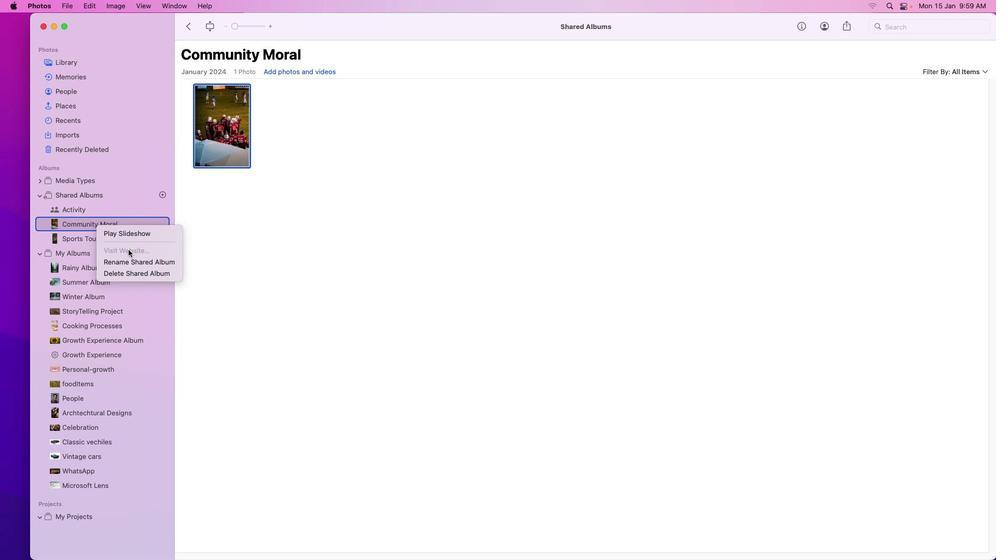 
Action: Mouse pressed left at (94, 226)
Screenshot: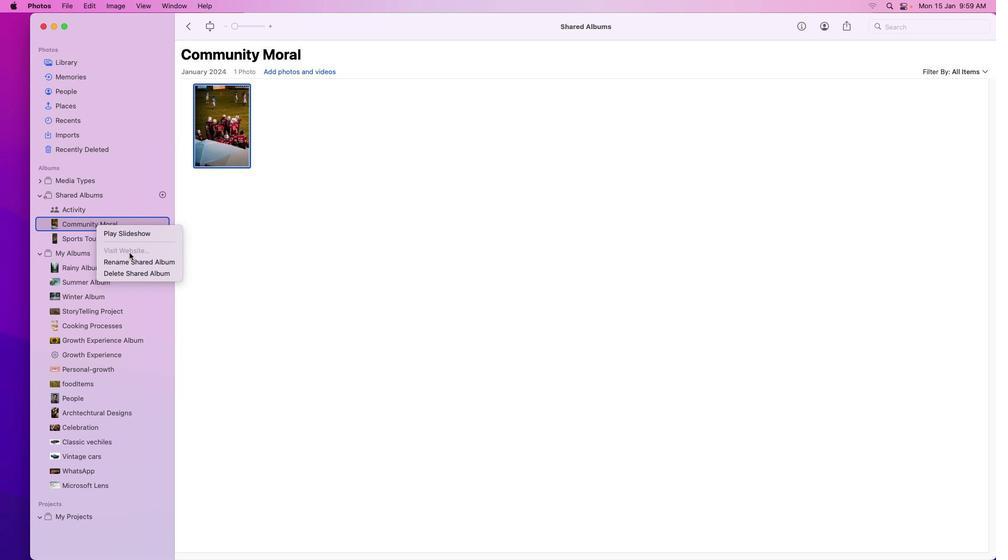 
Action: Mouse pressed right at (94, 226)
Screenshot: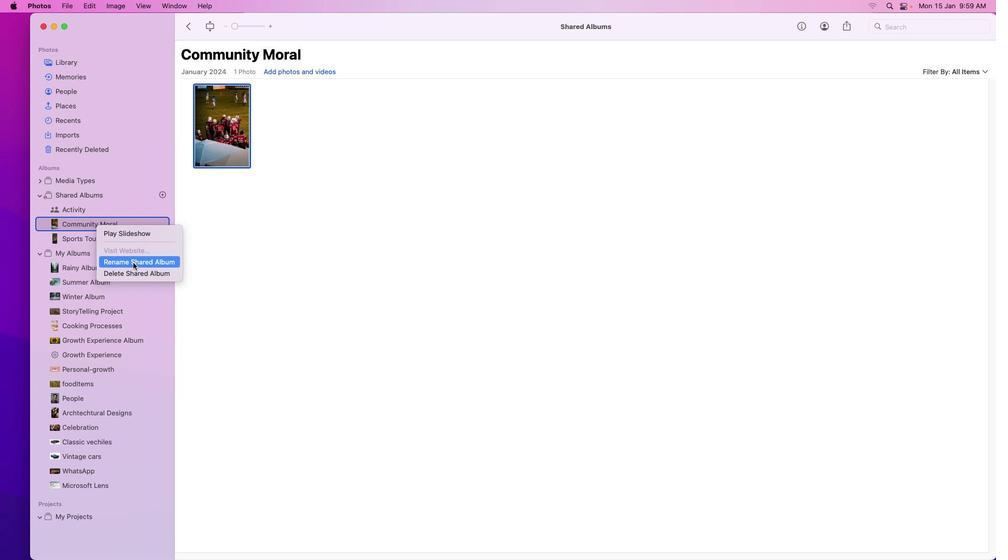 
Action: Mouse moved to (280, 244)
Screenshot: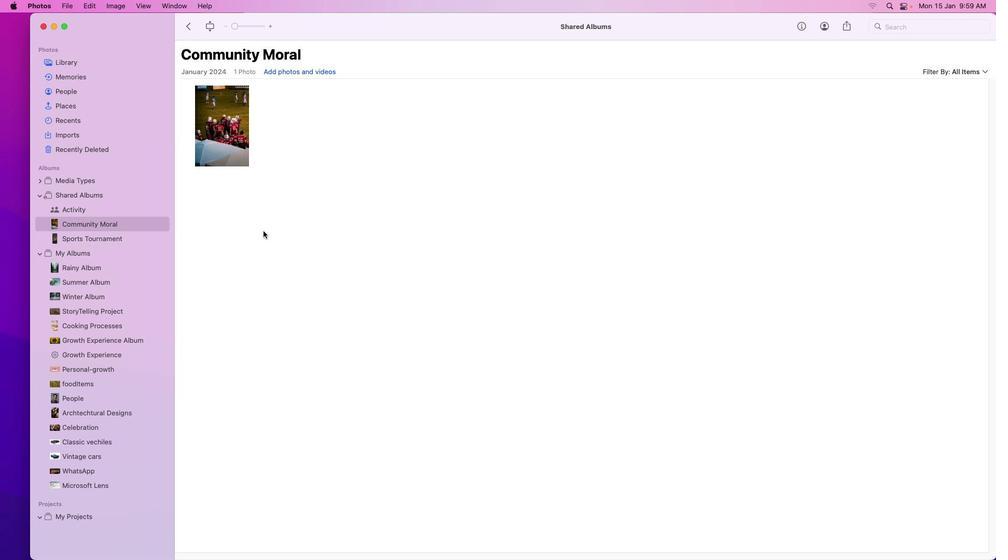 
Action: Mouse pressed left at (280, 244)
Screenshot: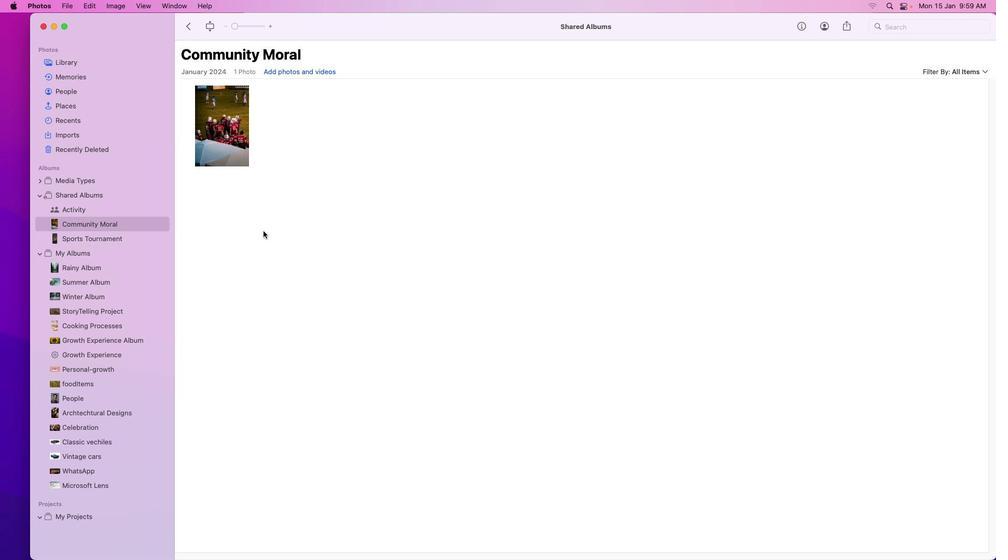 
Action: Mouse moved to (262, 230)
Screenshot: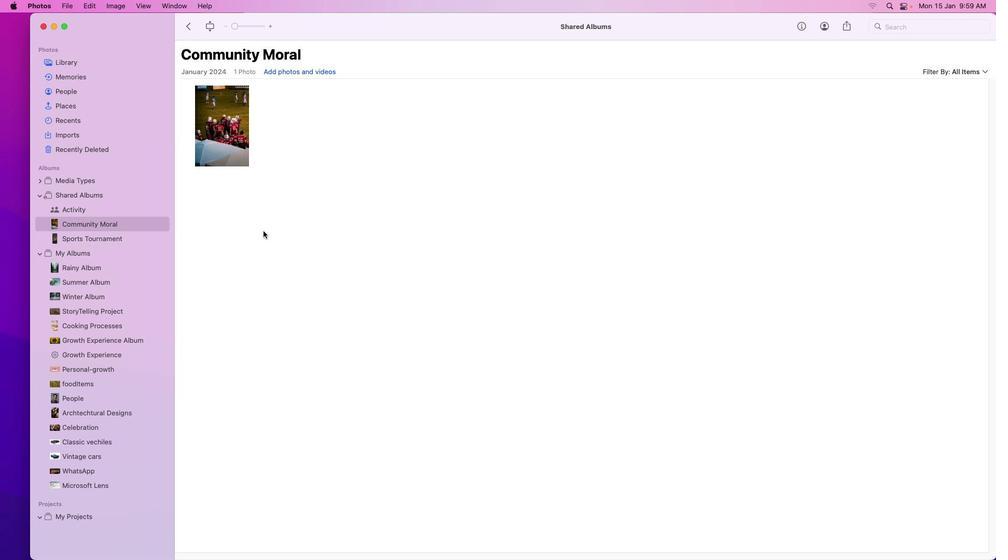 
Action: Mouse pressed left at (262, 230)
Screenshot: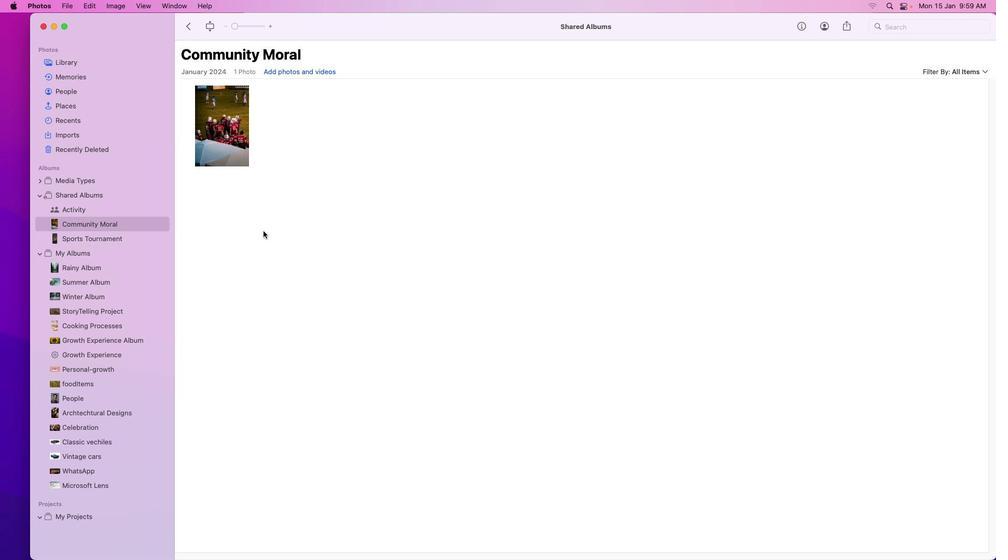 
